 Task: Look for products in the category "Lager" from Paulaner only.
Action: Mouse moved to (895, 379)
Screenshot: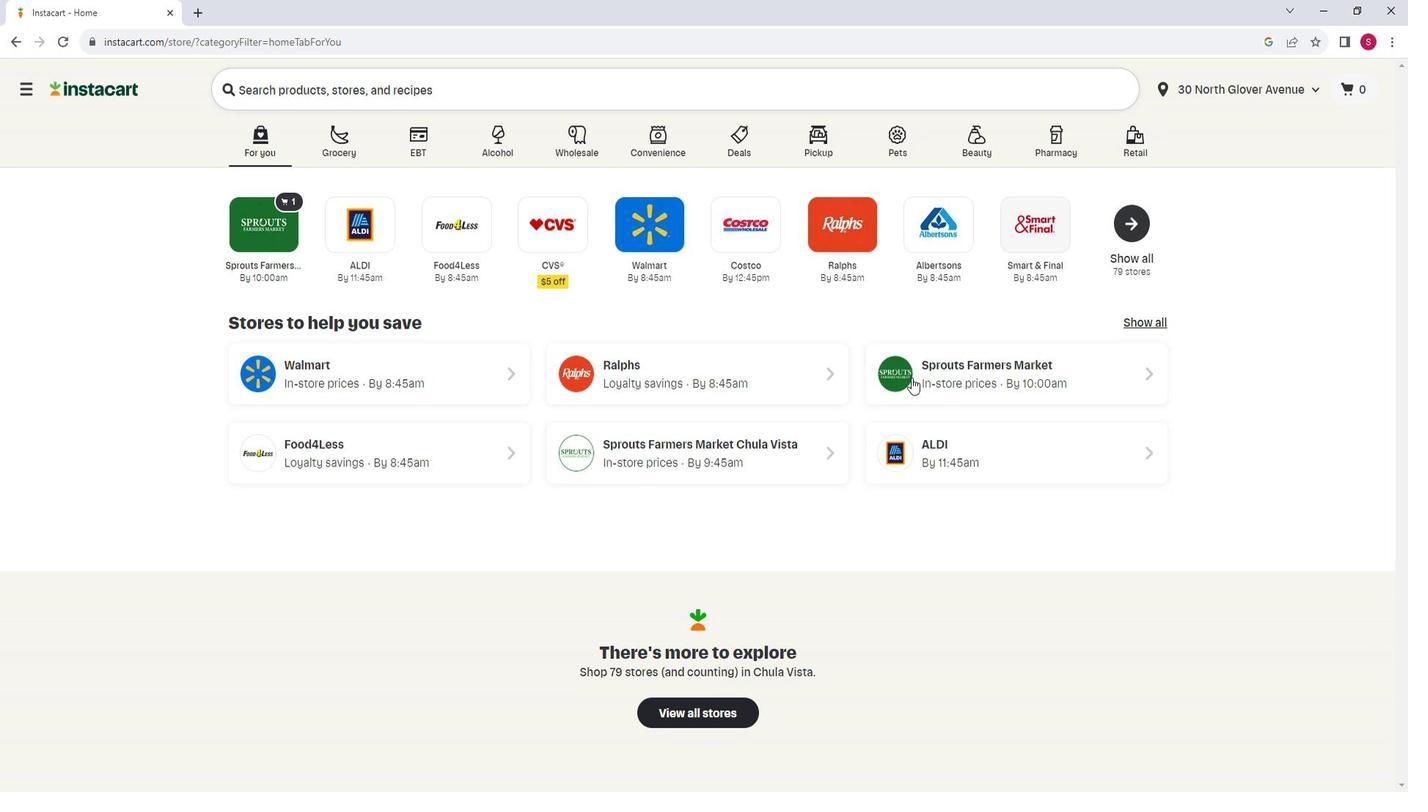 
Action: Mouse pressed left at (895, 379)
Screenshot: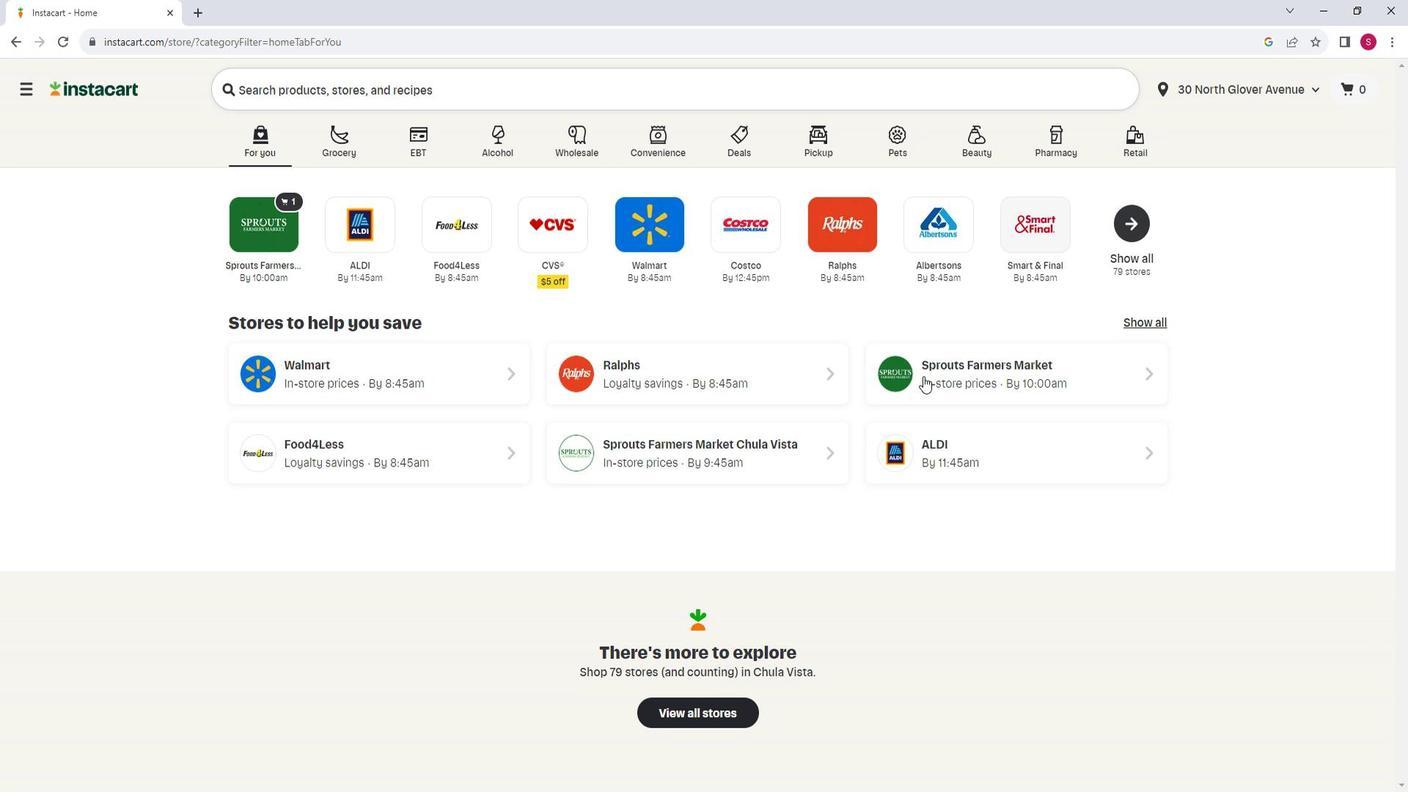 
Action: Mouse moved to (93, 517)
Screenshot: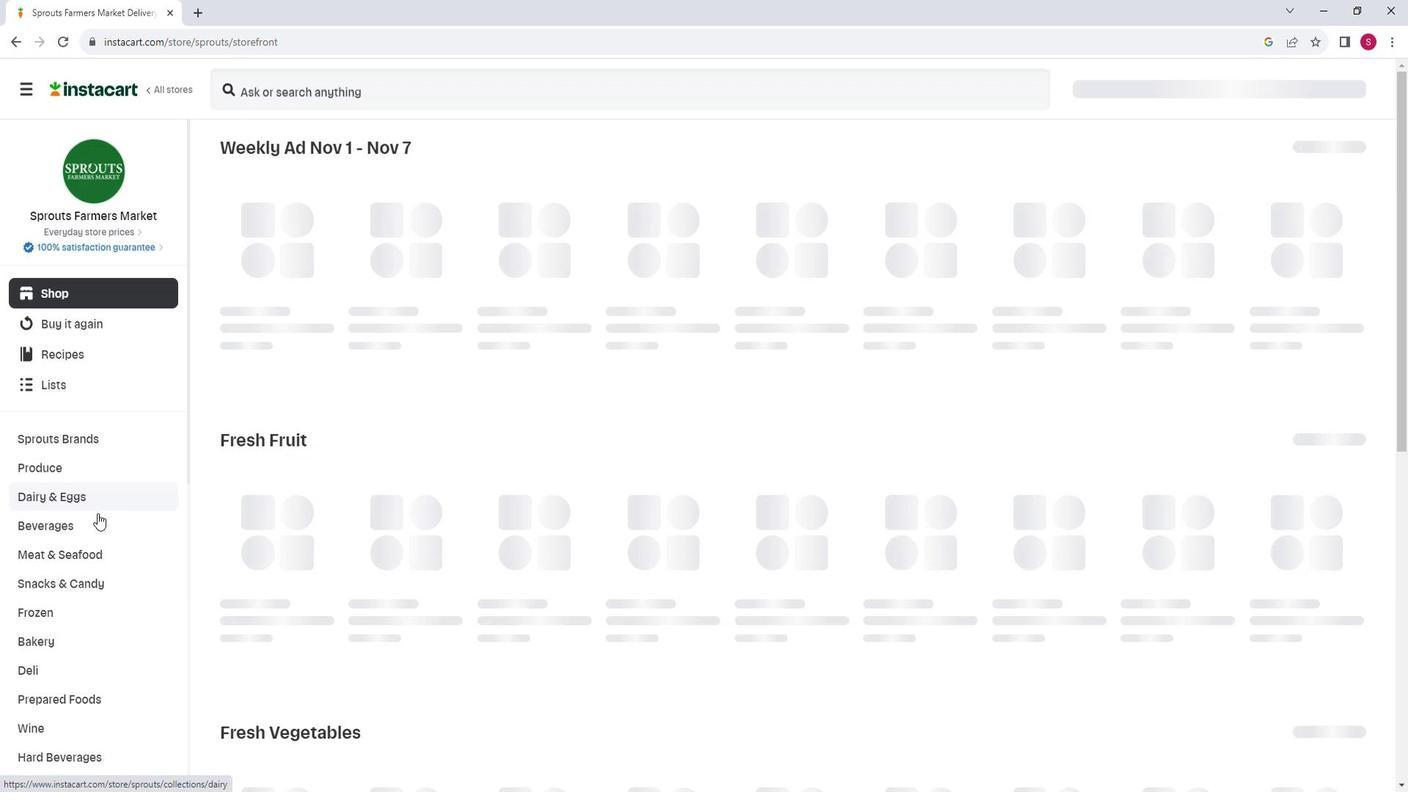 
Action: Mouse scrolled (93, 517) with delta (0, 0)
Screenshot: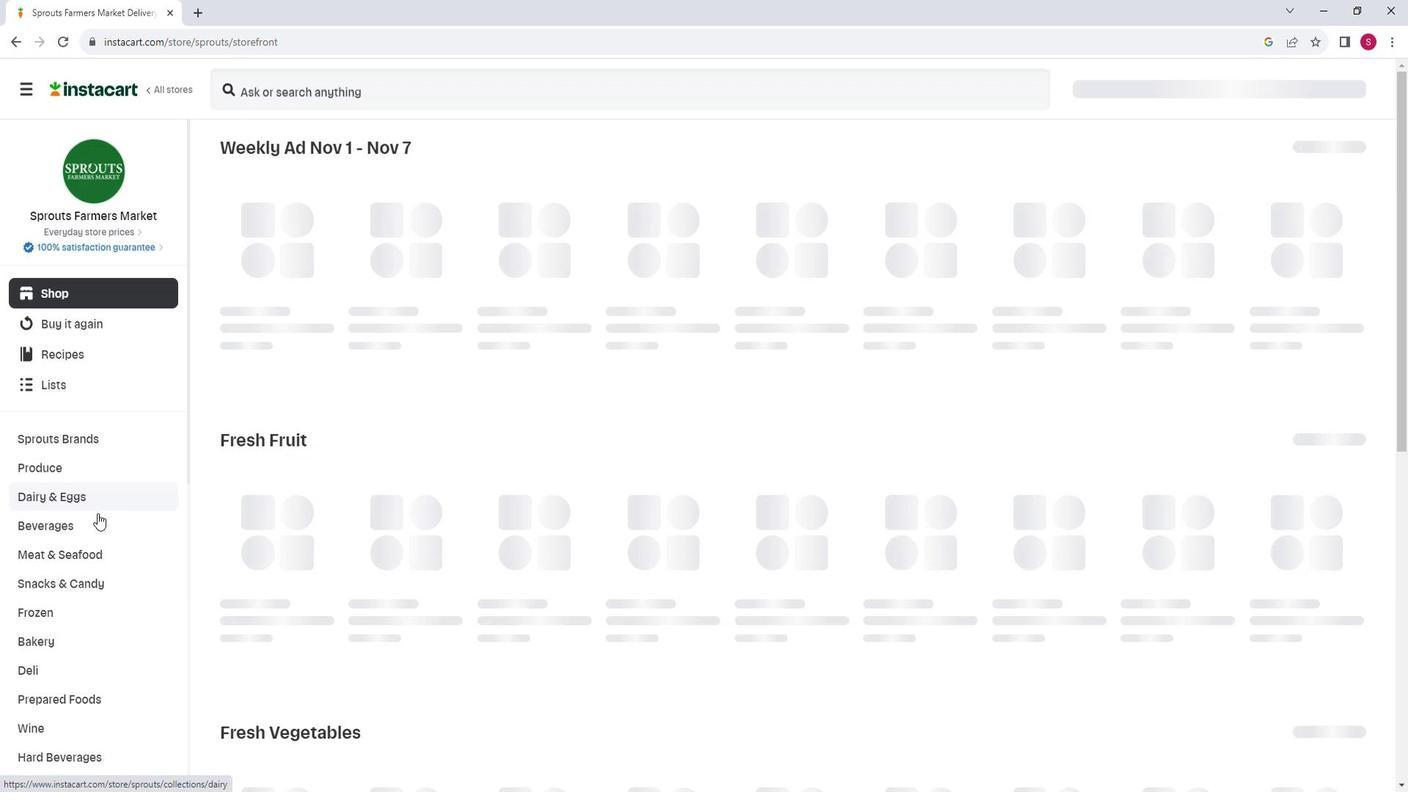 
Action: Mouse moved to (93, 518)
Screenshot: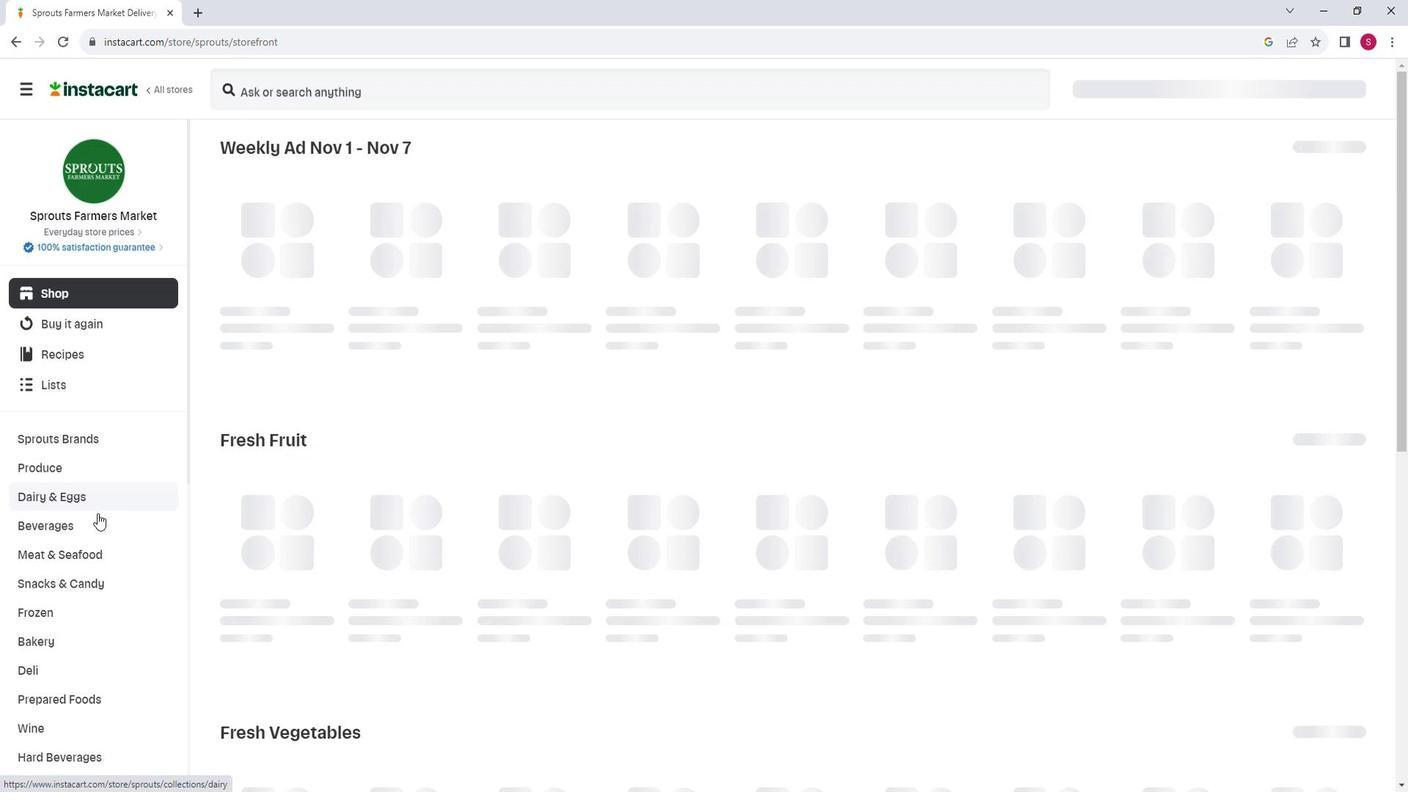 
Action: Mouse scrolled (93, 517) with delta (0, 0)
Screenshot: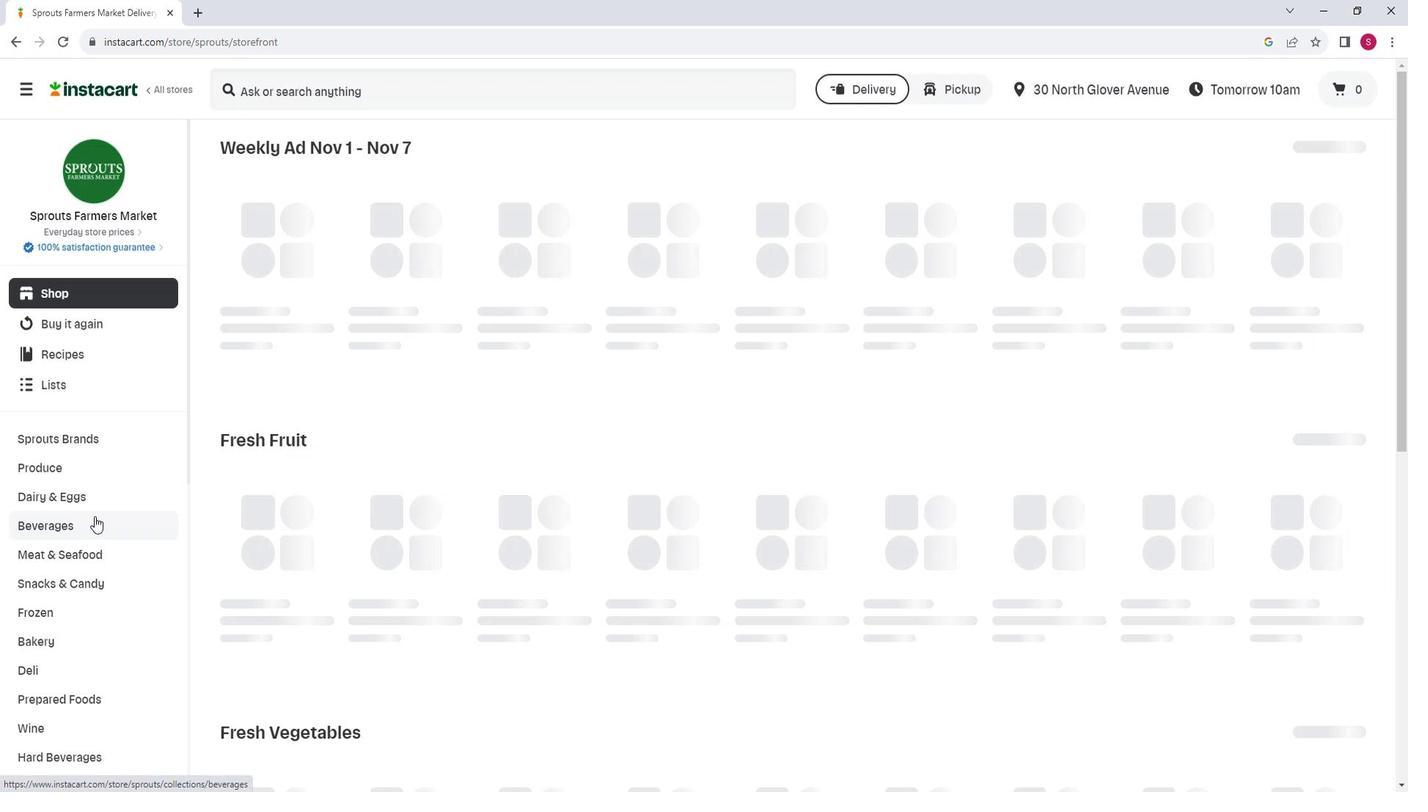 
Action: Mouse moved to (93, 634)
Screenshot: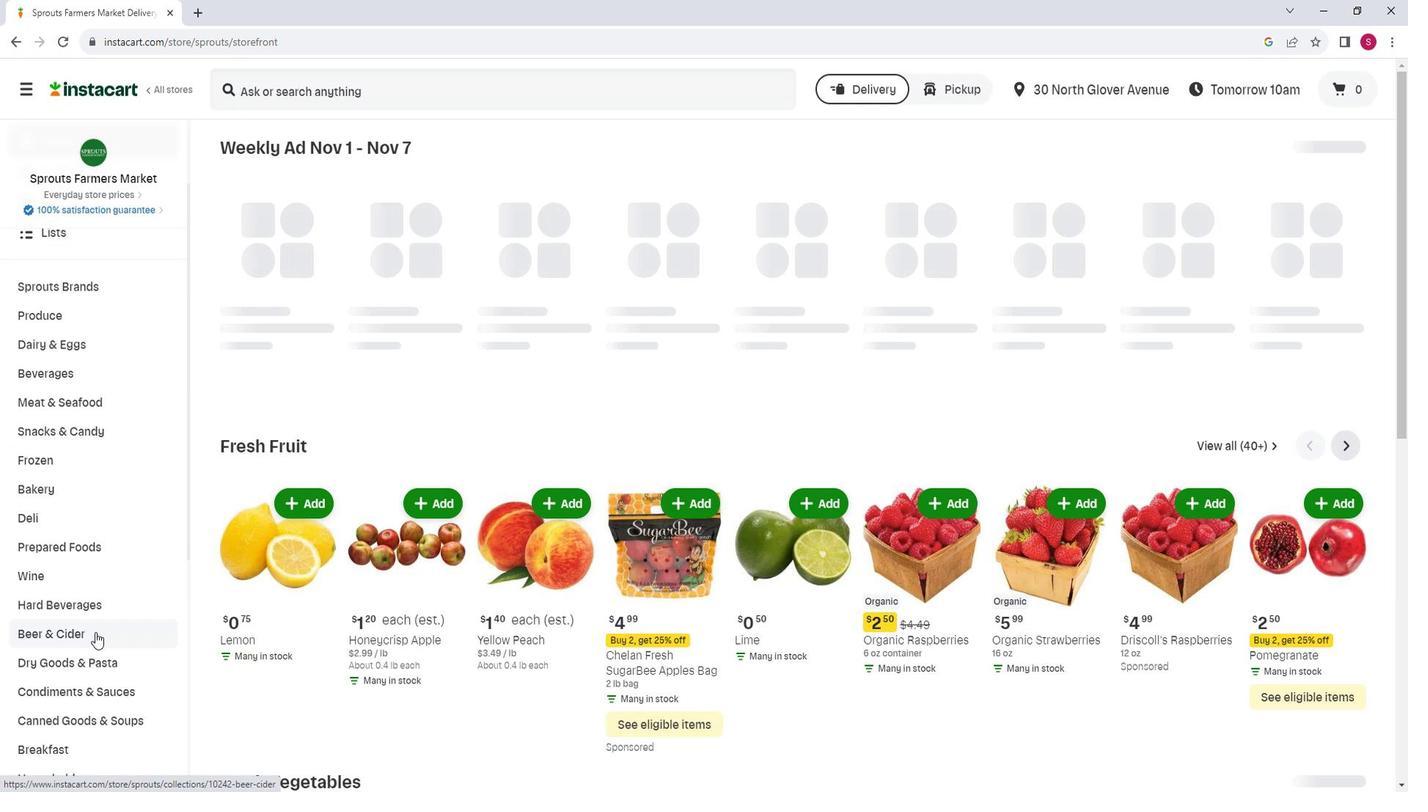 
Action: Mouse pressed left at (93, 634)
Screenshot: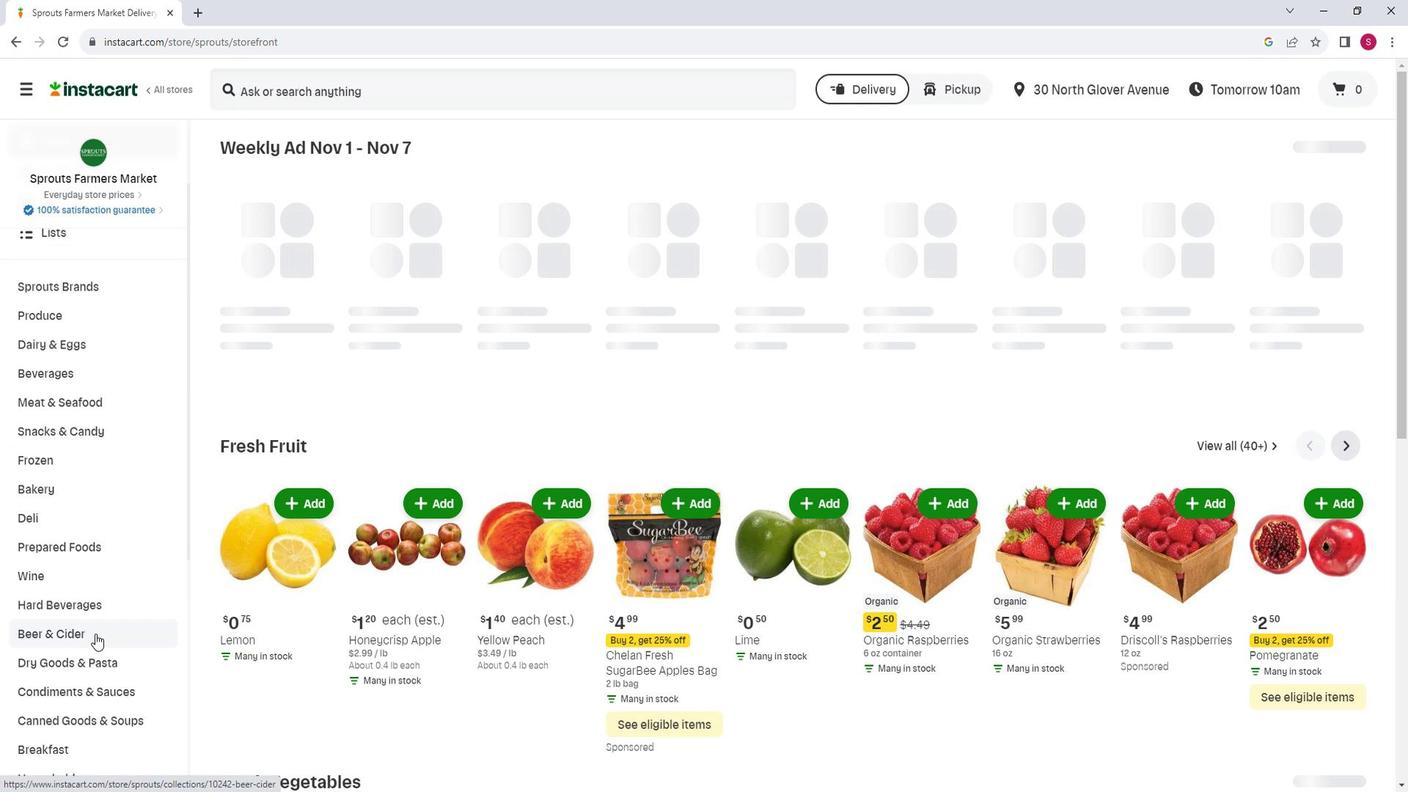 
Action: Mouse moved to (451, 192)
Screenshot: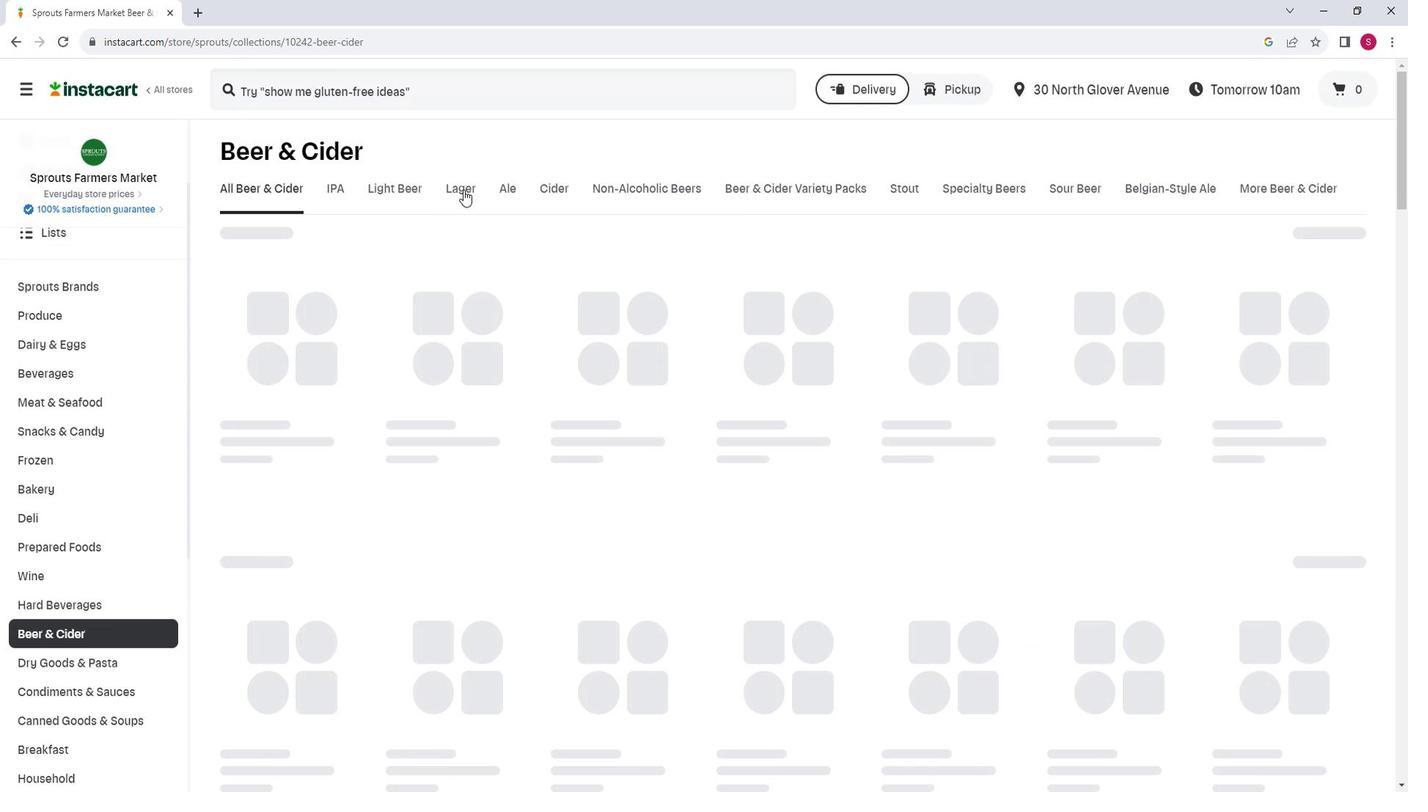 
Action: Mouse pressed left at (451, 192)
Screenshot: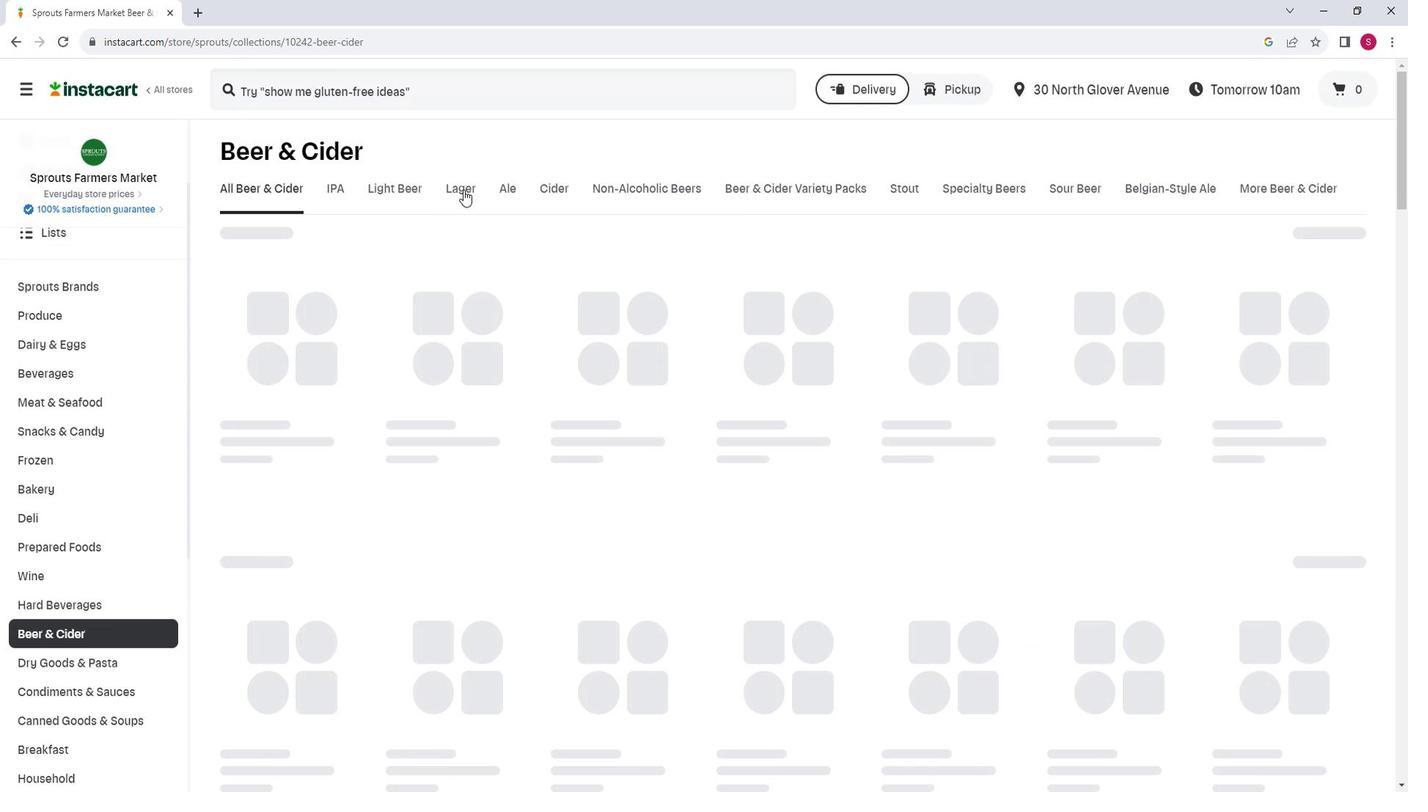 
Action: Mouse moved to (334, 240)
Screenshot: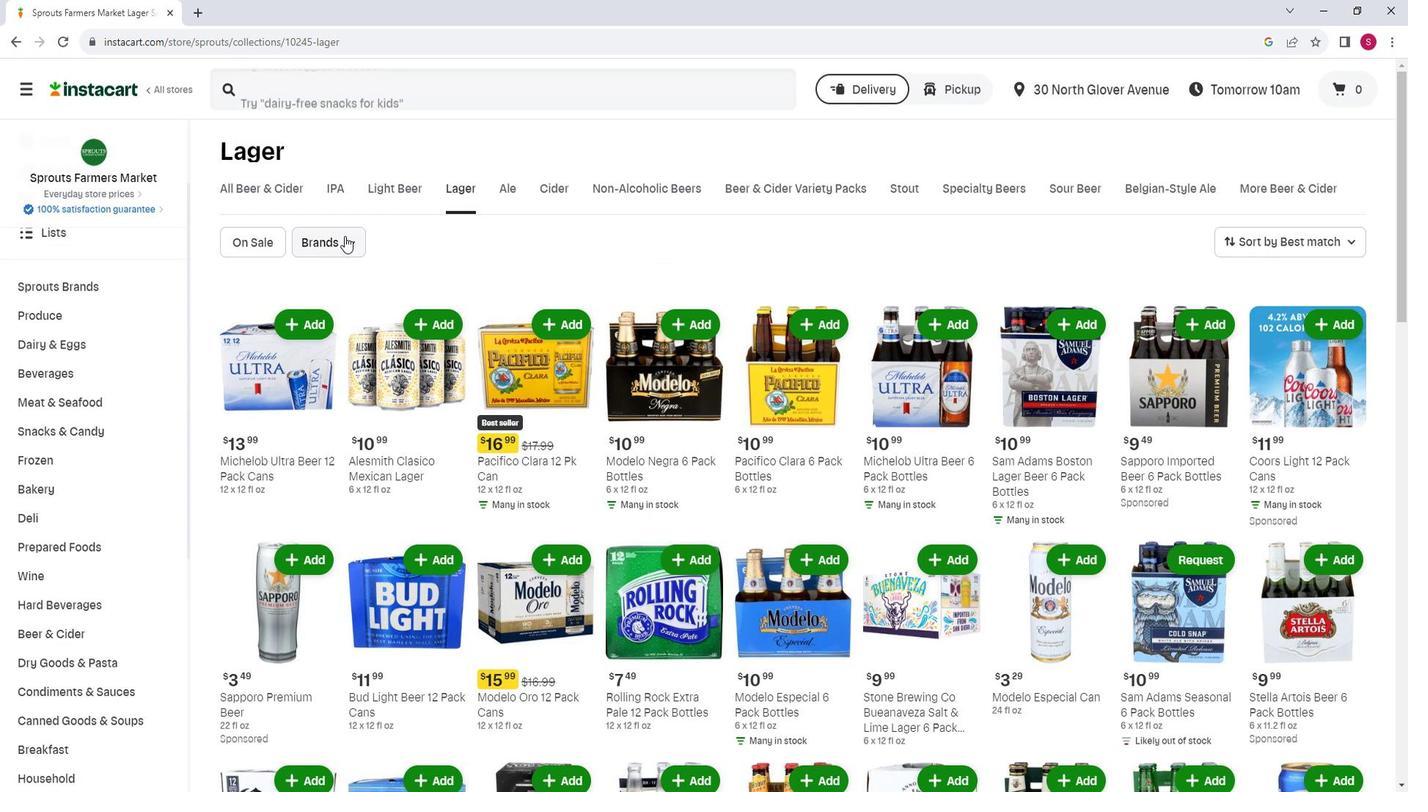 
Action: Mouse pressed left at (334, 240)
Screenshot: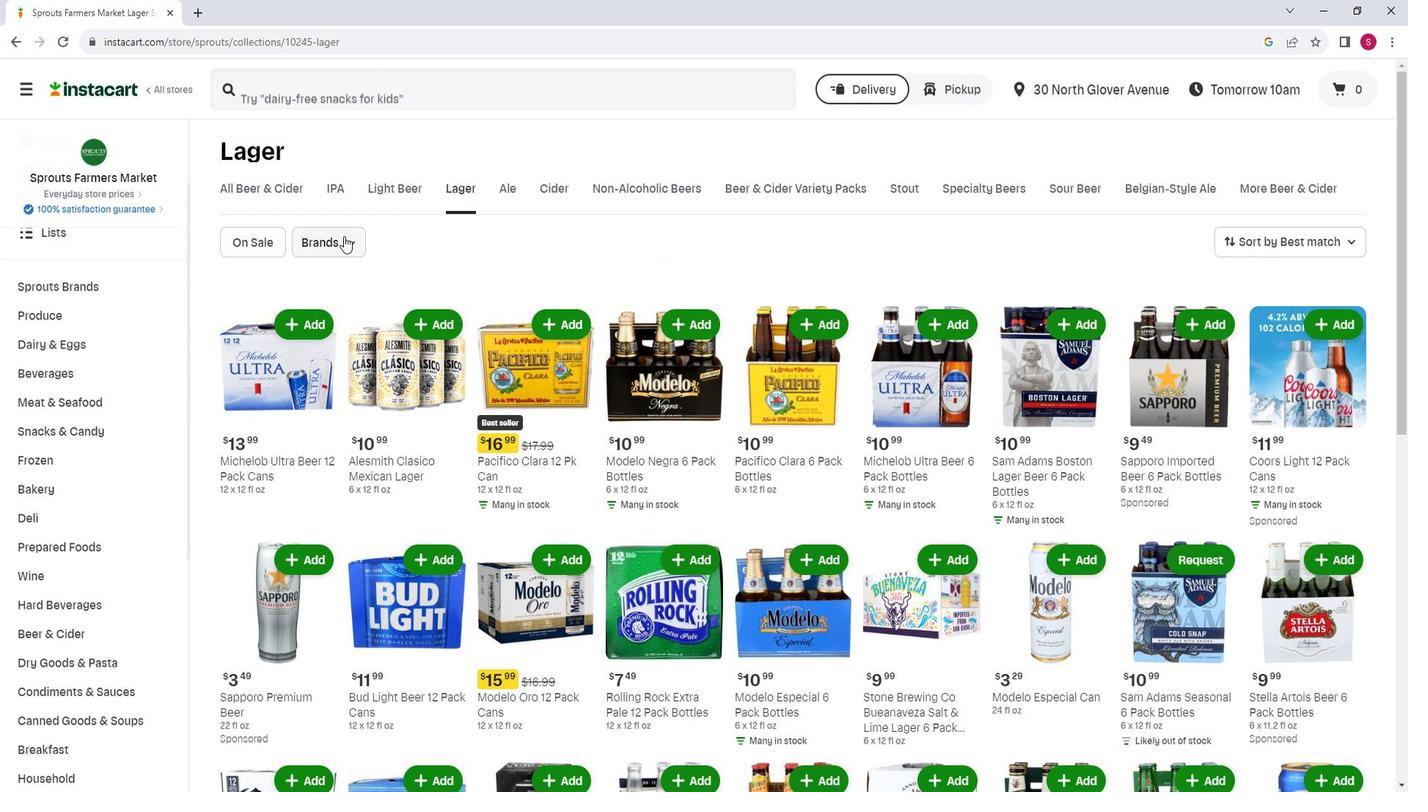 
Action: Mouse moved to (381, 327)
Screenshot: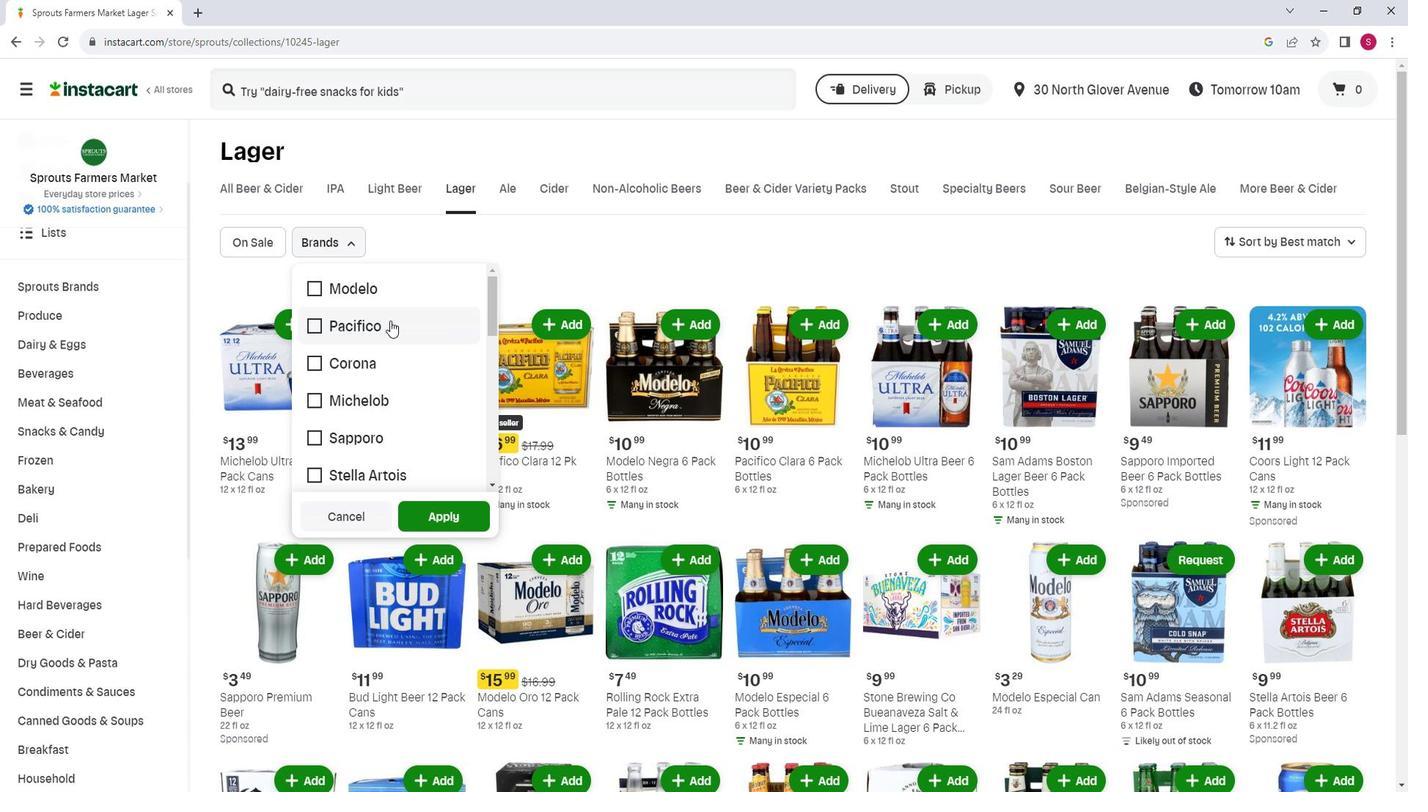 
Action: Mouse scrolled (381, 327) with delta (0, 0)
Screenshot: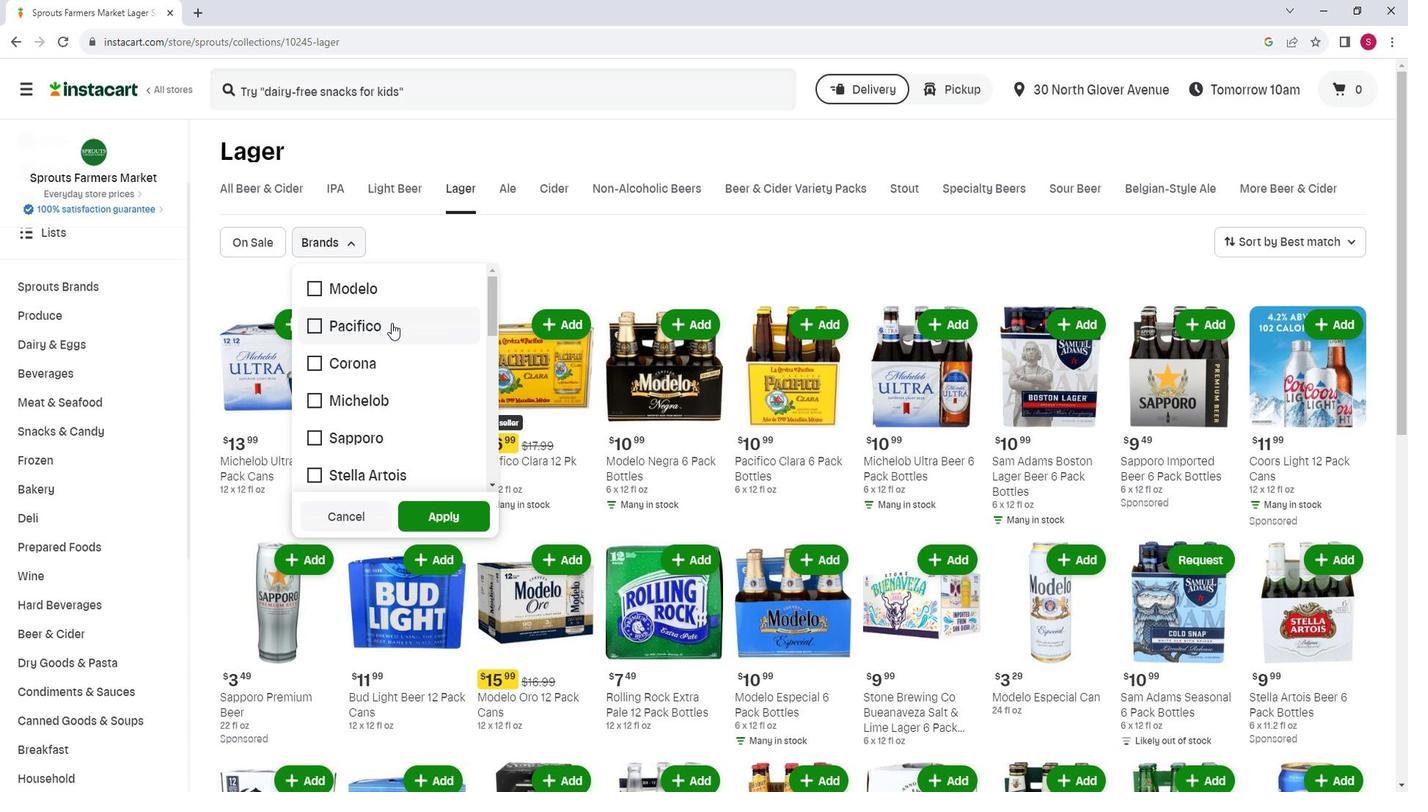 
Action: Mouse moved to (385, 330)
Screenshot: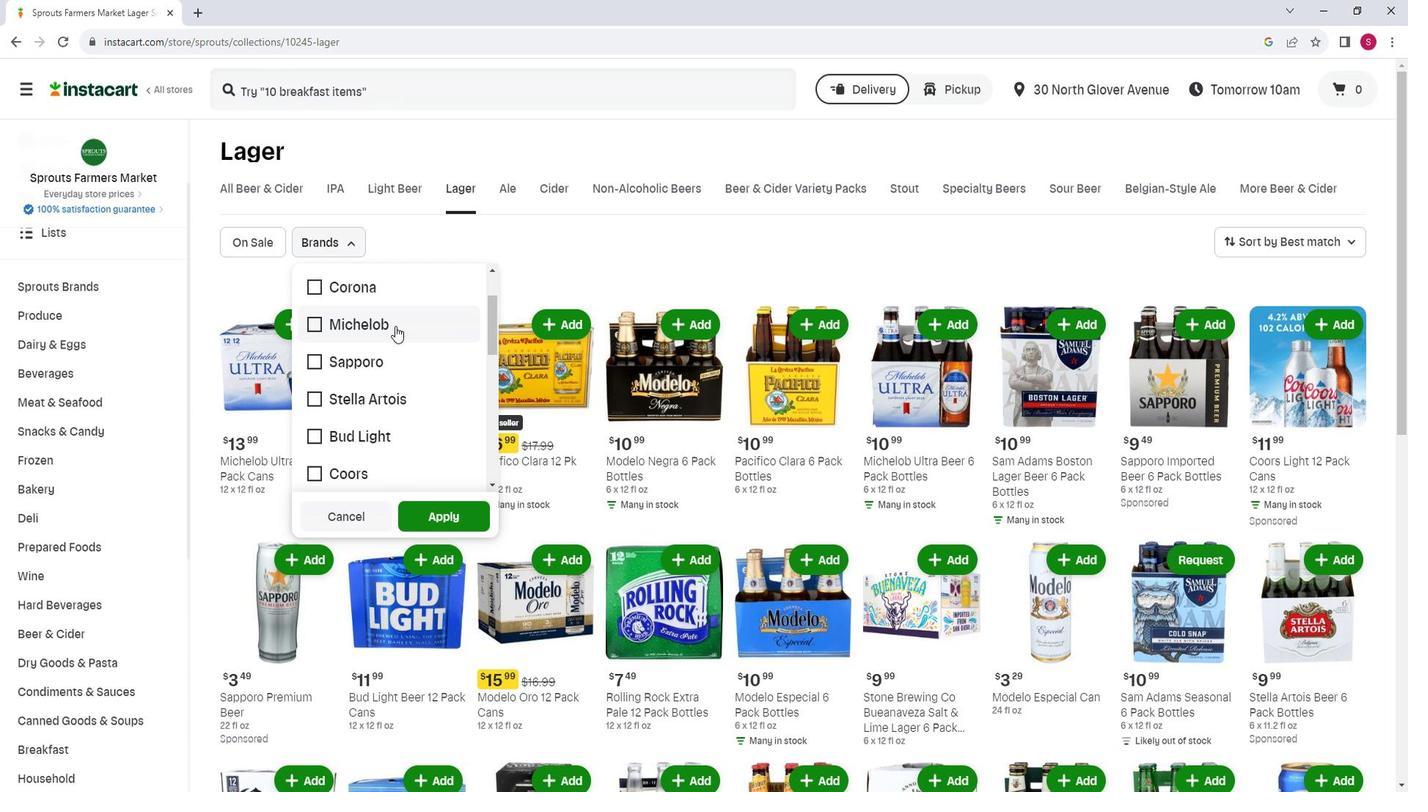 
Action: Mouse scrolled (385, 330) with delta (0, 0)
Screenshot: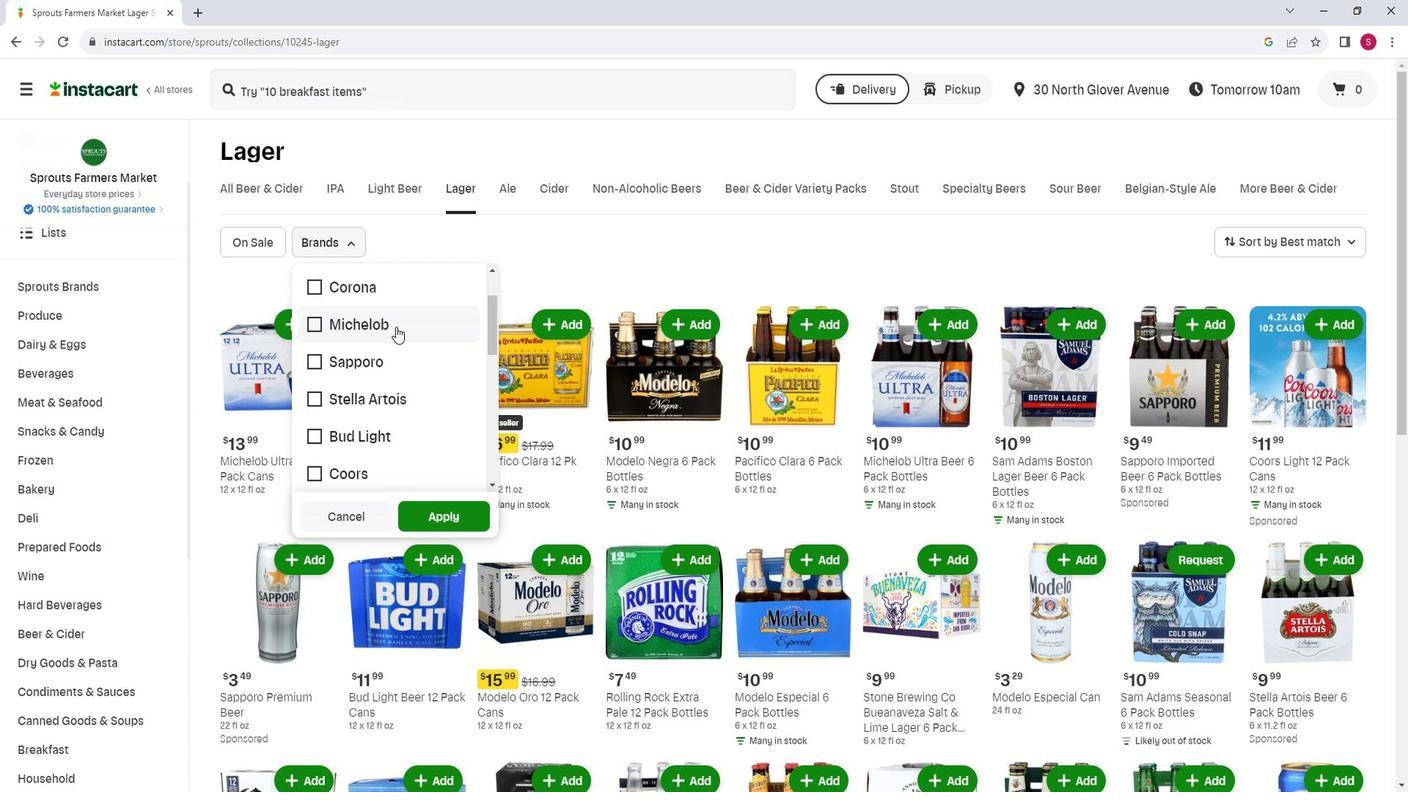 
Action: Mouse moved to (386, 332)
Screenshot: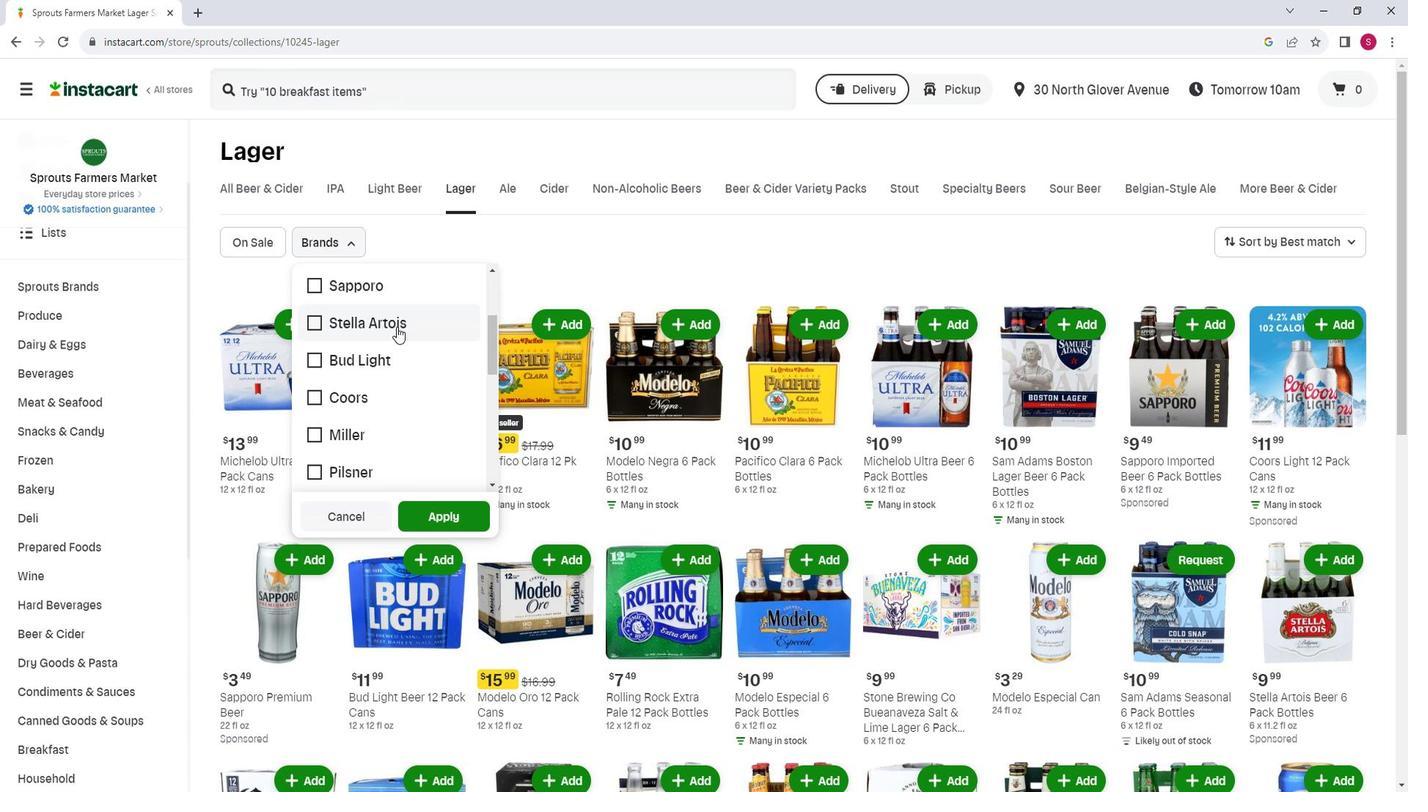 
Action: Mouse scrolled (386, 332) with delta (0, 0)
Screenshot: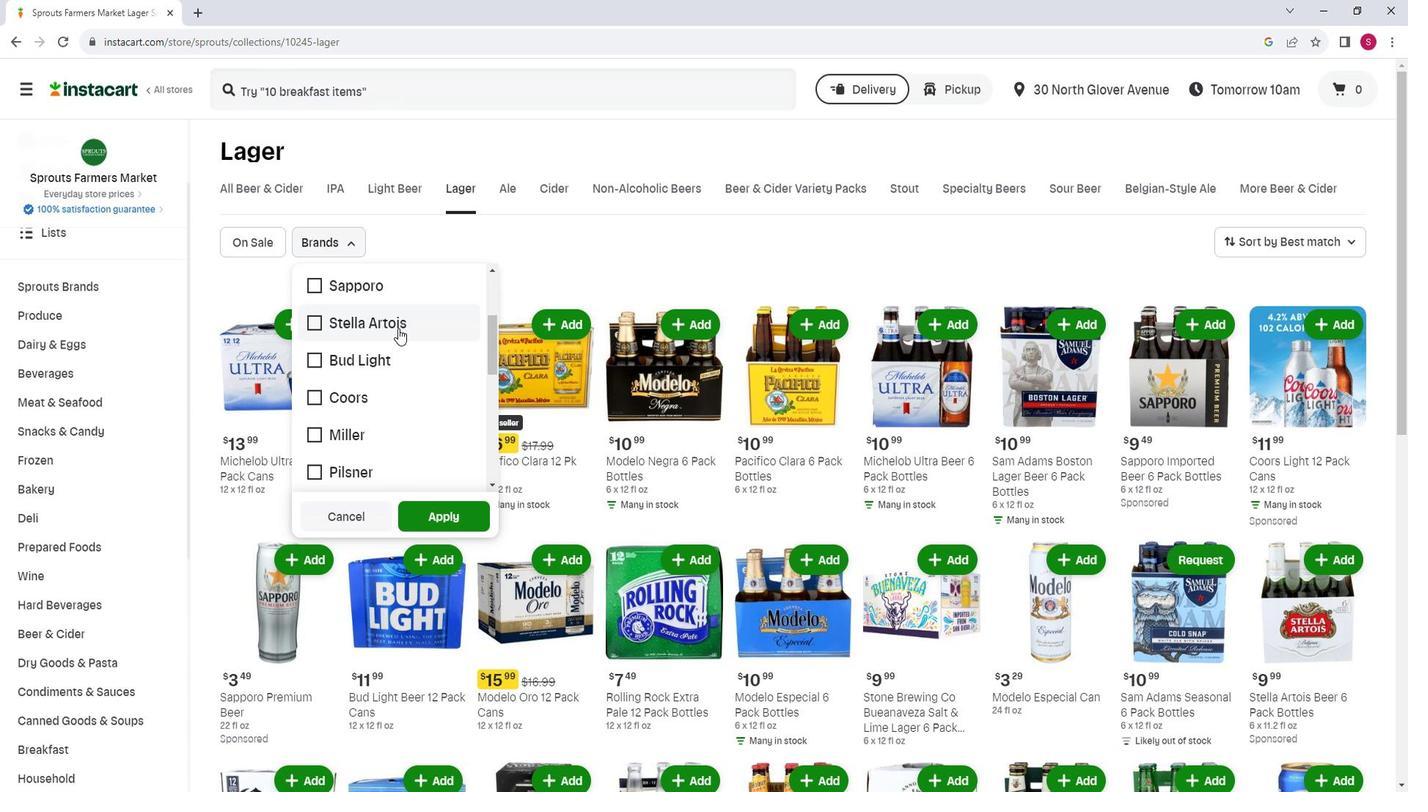 
Action: Mouse moved to (387, 332)
Screenshot: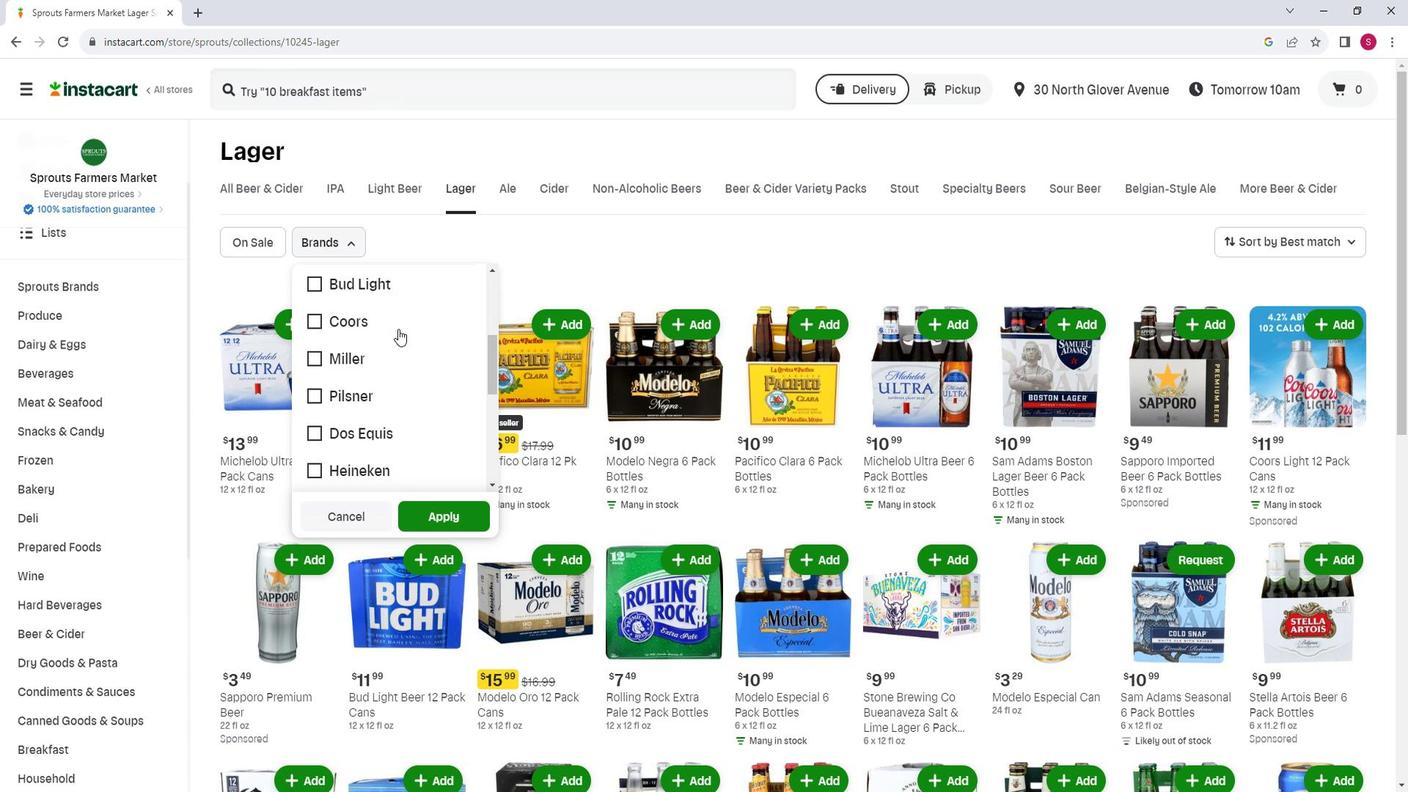
Action: Mouse scrolled (387, 332) with delta (0, 0)
Screenshot: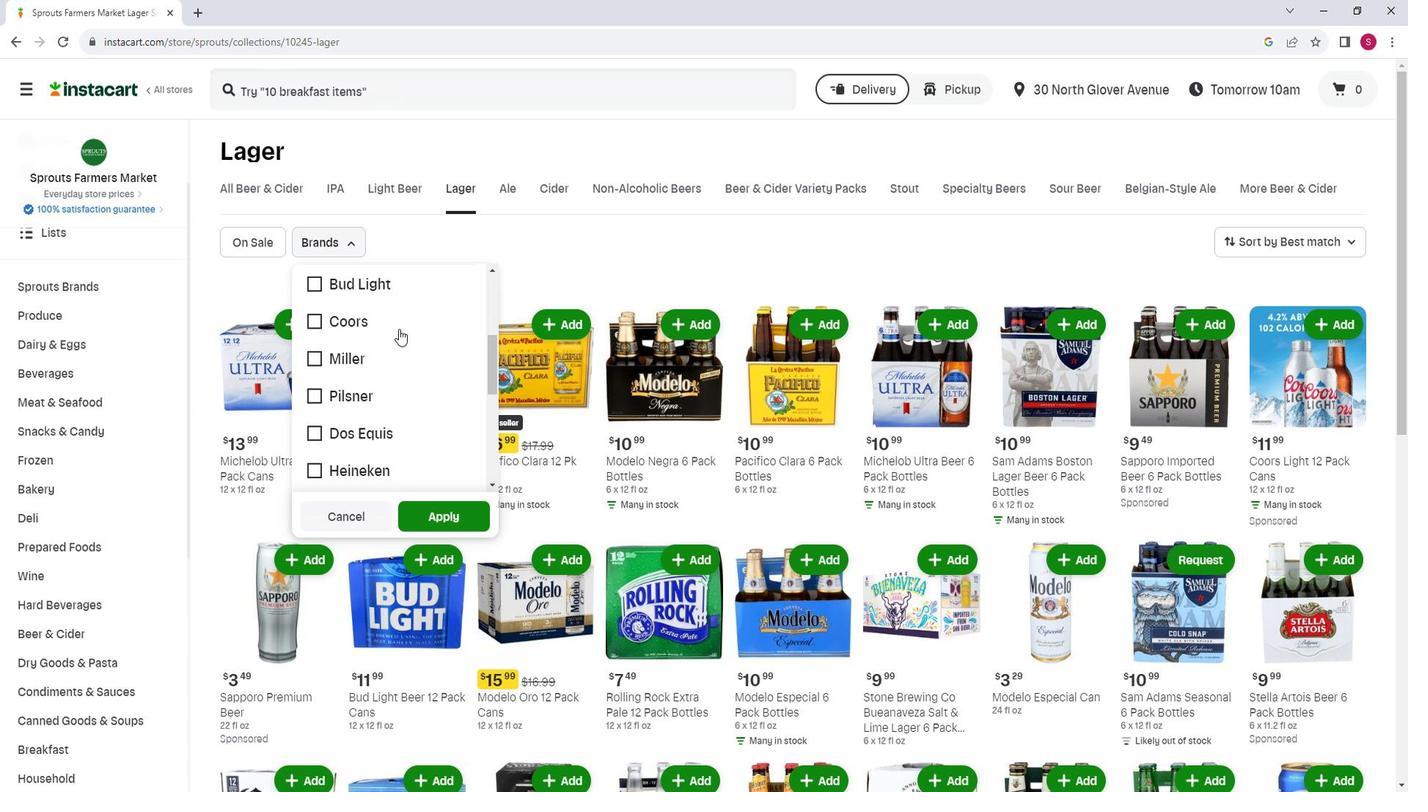 
Action: Mouse scrolled (387, 332) with delta (0, 0)
Screenshot: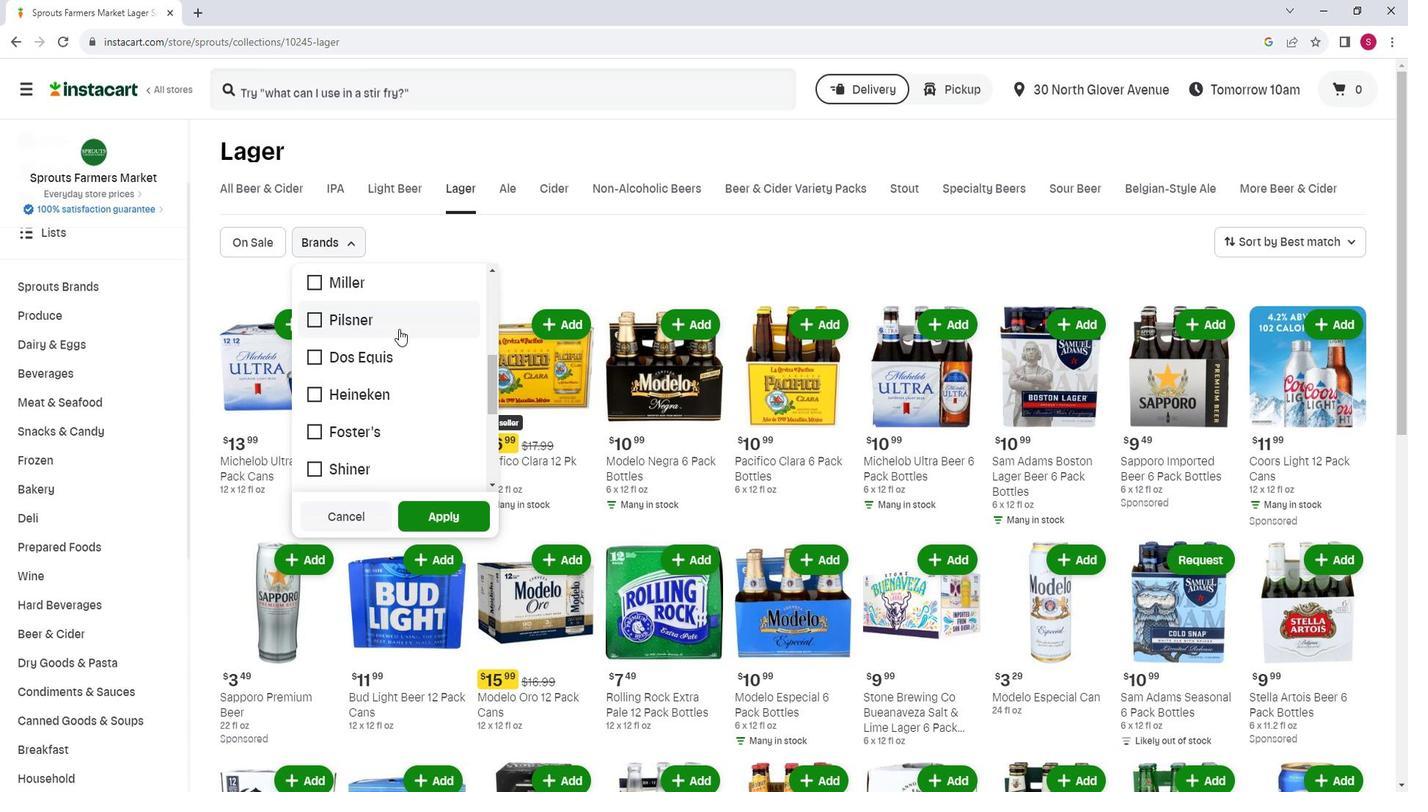 
Action: Mouse scrolled (387, 332) with delta (0, 0)
Screenshot: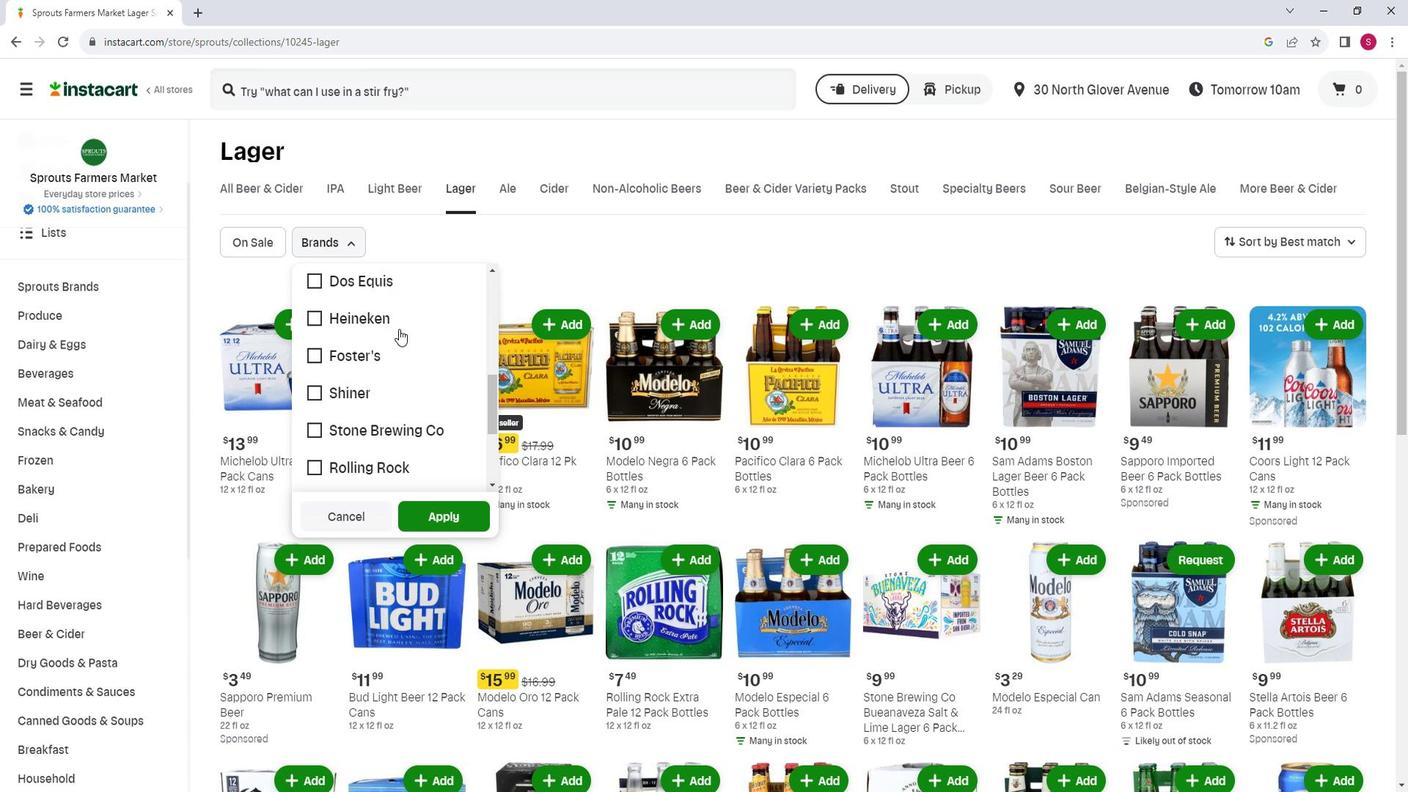 
Action: Mouse scrolled (387, 332) with delta (0, 0)
Screenshot: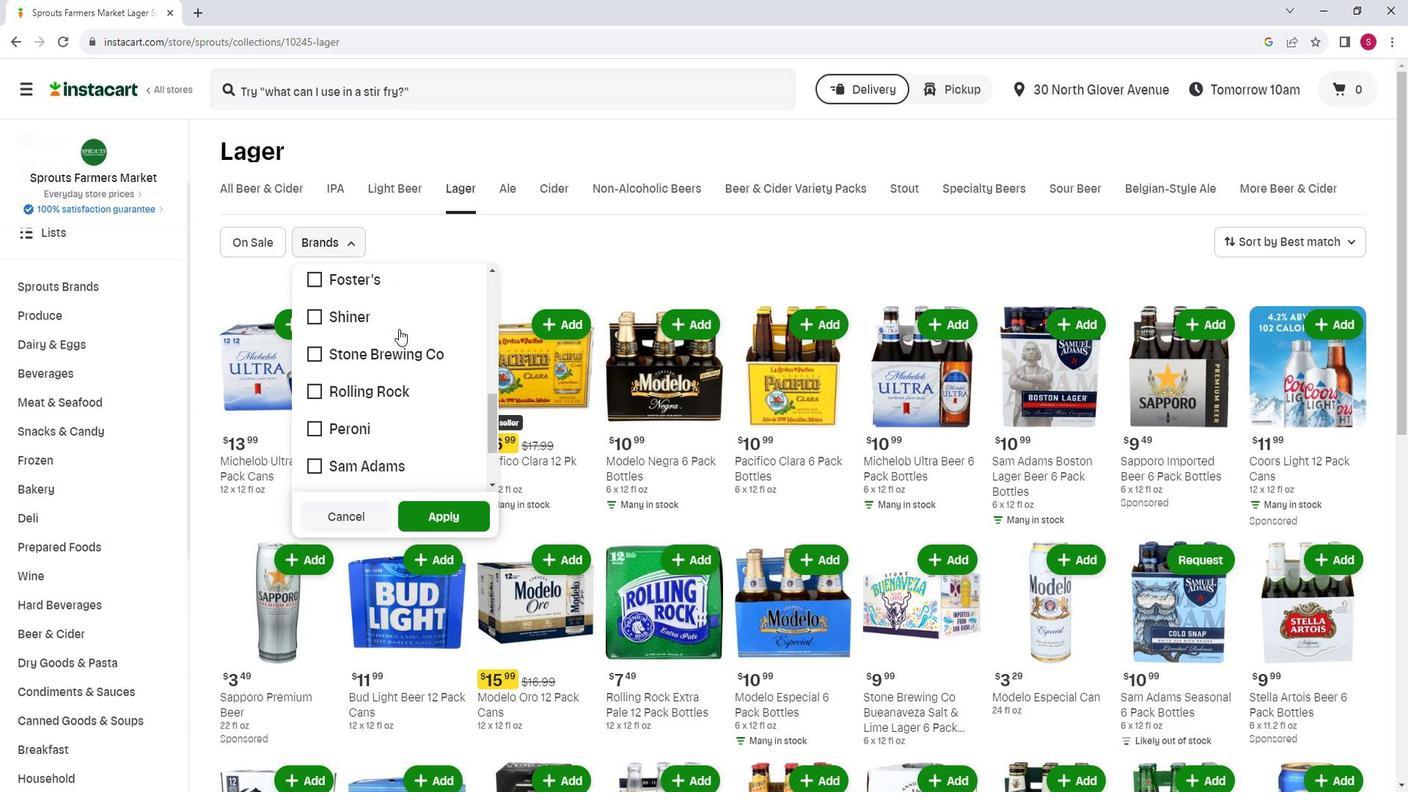 
Action: Mouse scrolled (387, 332) with delta (0, 0)
Screenshot: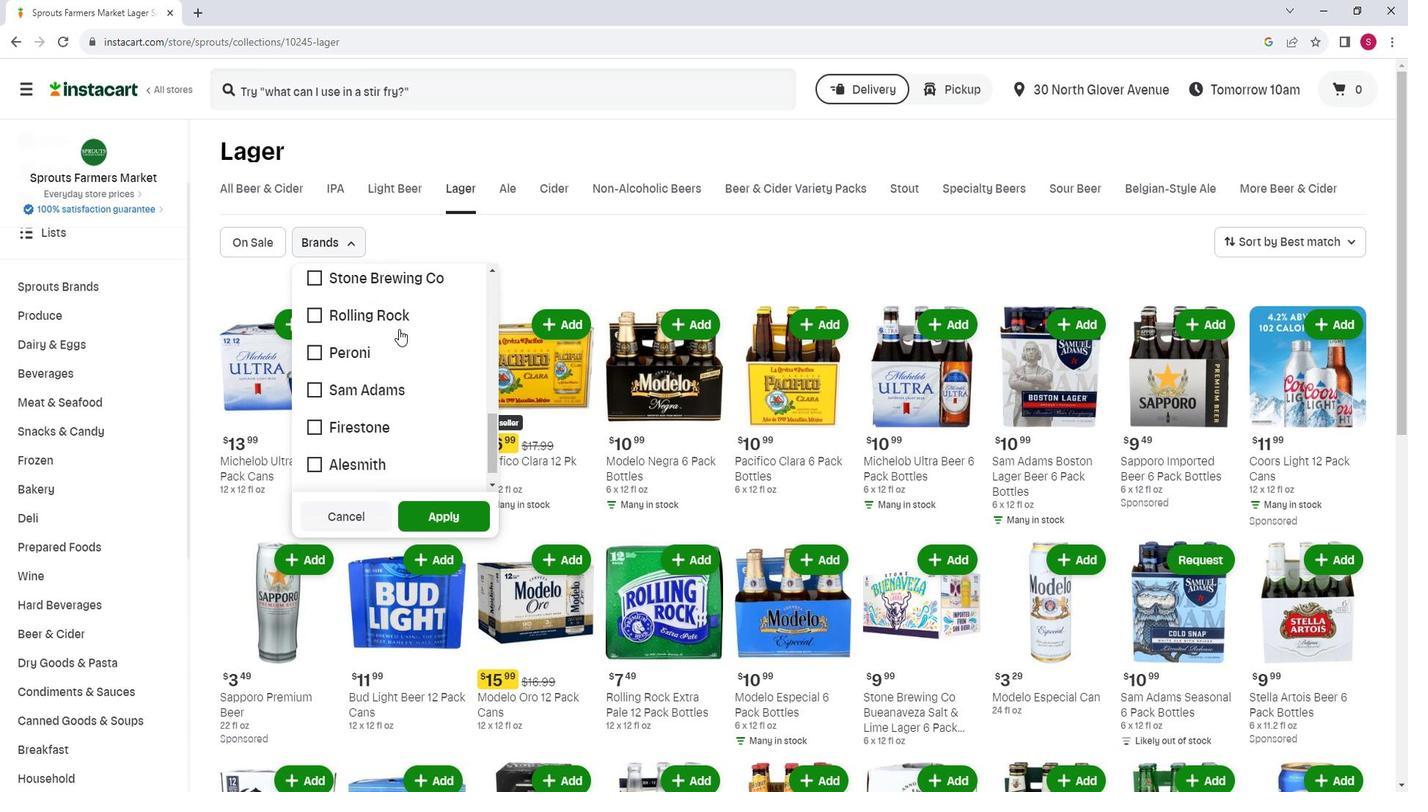 
Action: Mouse scrolled (387, 333) with delta (0, 0)
Screenshot: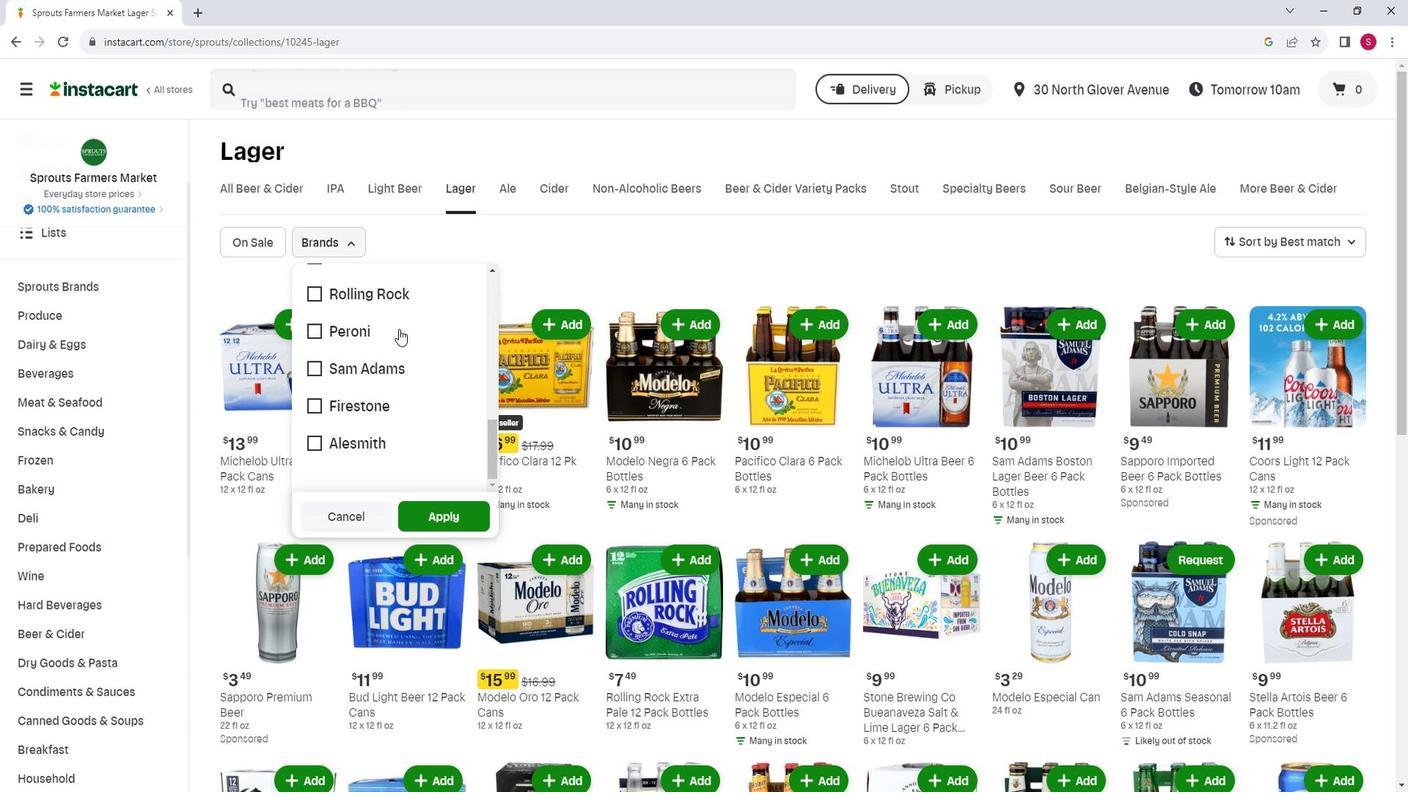 
Action: Mouse scrolled (387, 333) with delta (0, 0)
Screenshot: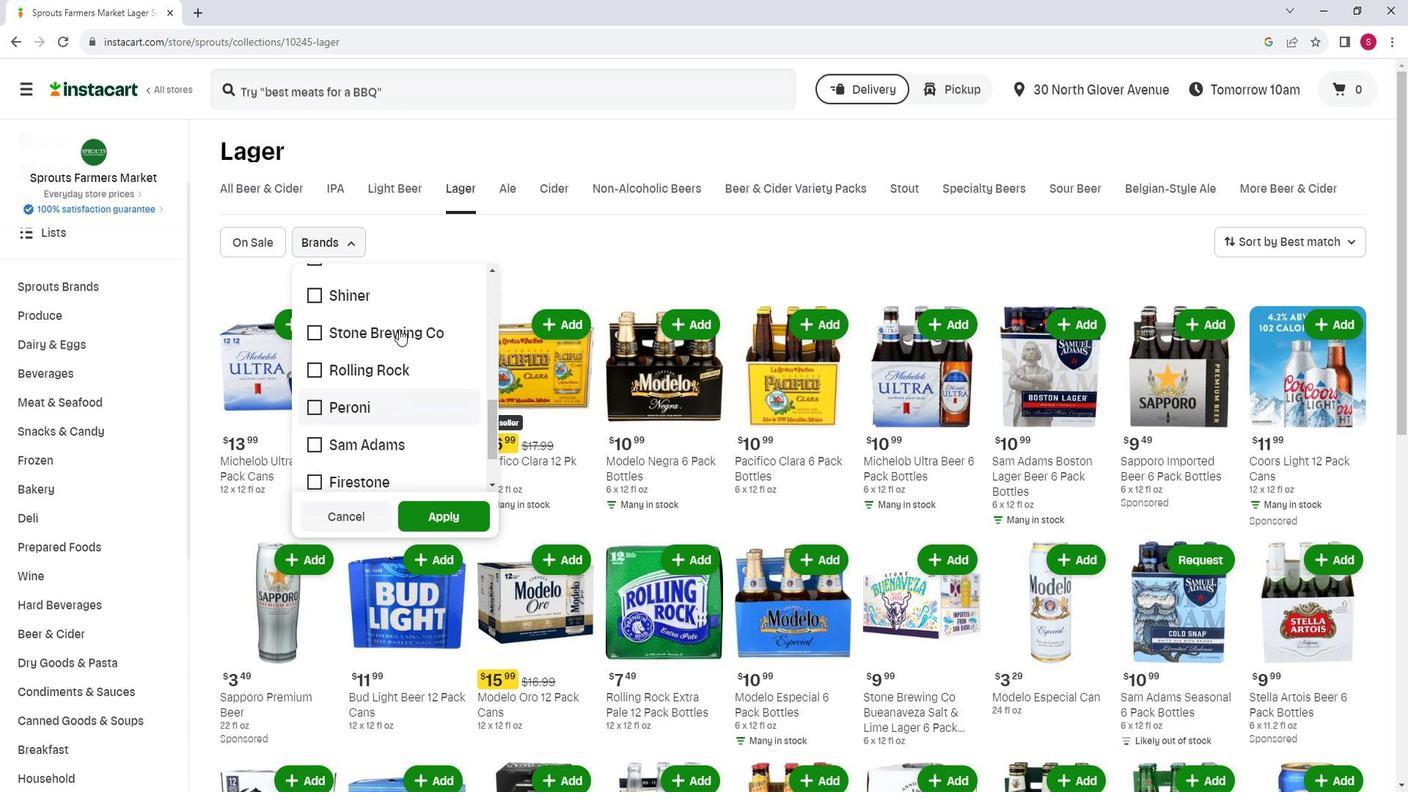
Action: Mouse scrolled (387, 333) with delta (0, 0)
Screenshot: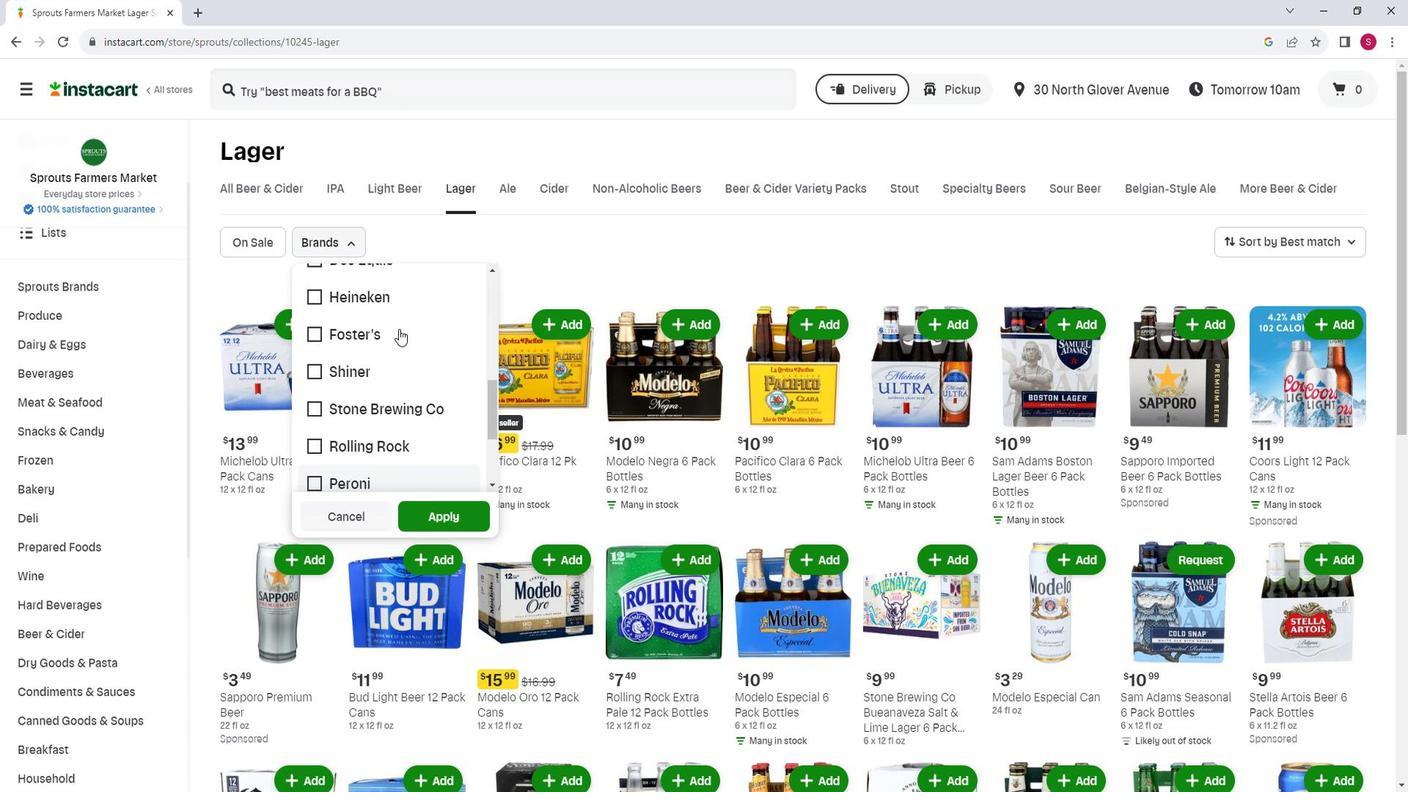
Action: Mouse scrolled (387, 333) with delta (0, 0)
Screenshot: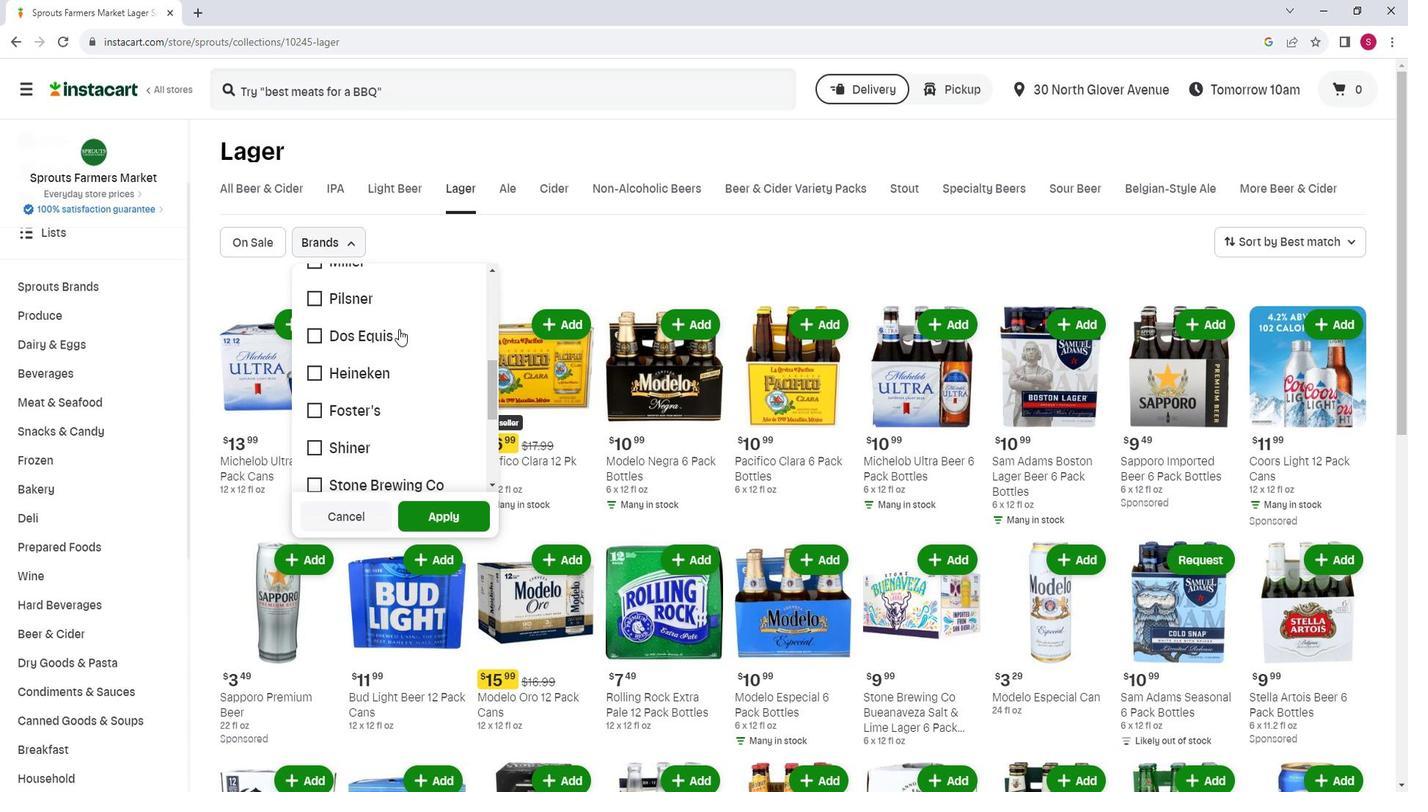 
Action: Mouse scrolled (387, 333) with delta (0, 0)
Screenshot: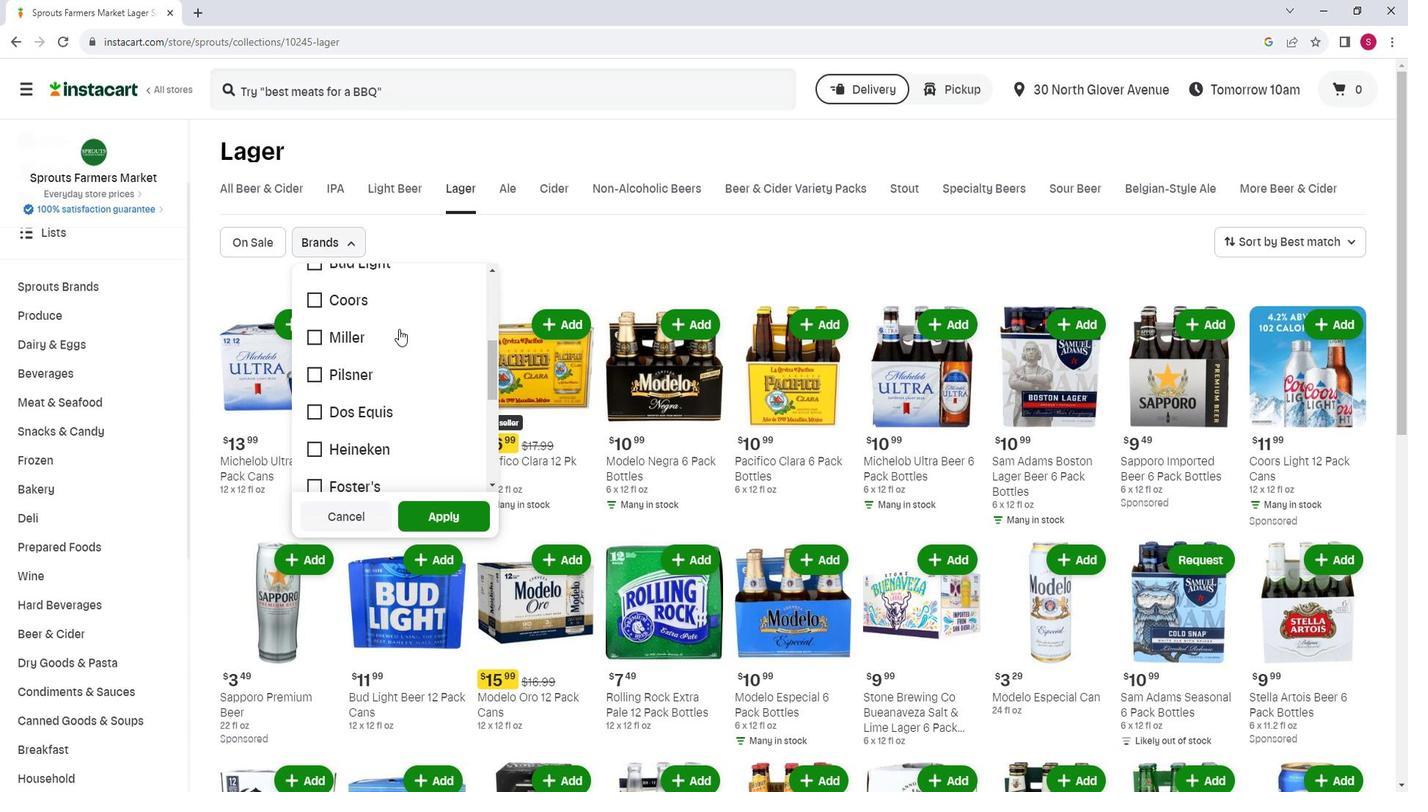 
Action: Mouse scrolled (387, 333) with delta (0, 0)
Screenshot: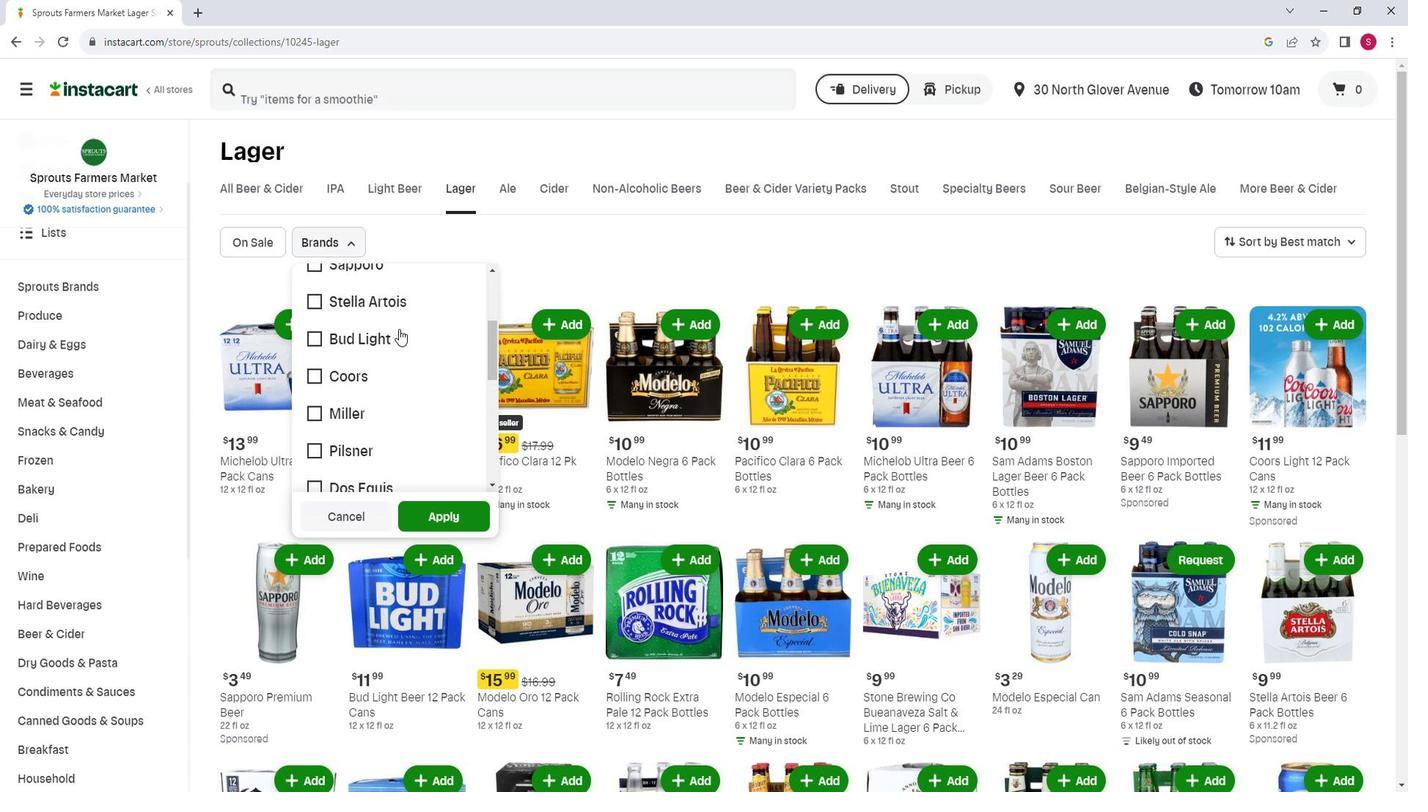 
Action: Mouse scrolled (387, 333) with delta (0, 0)
Screenshot: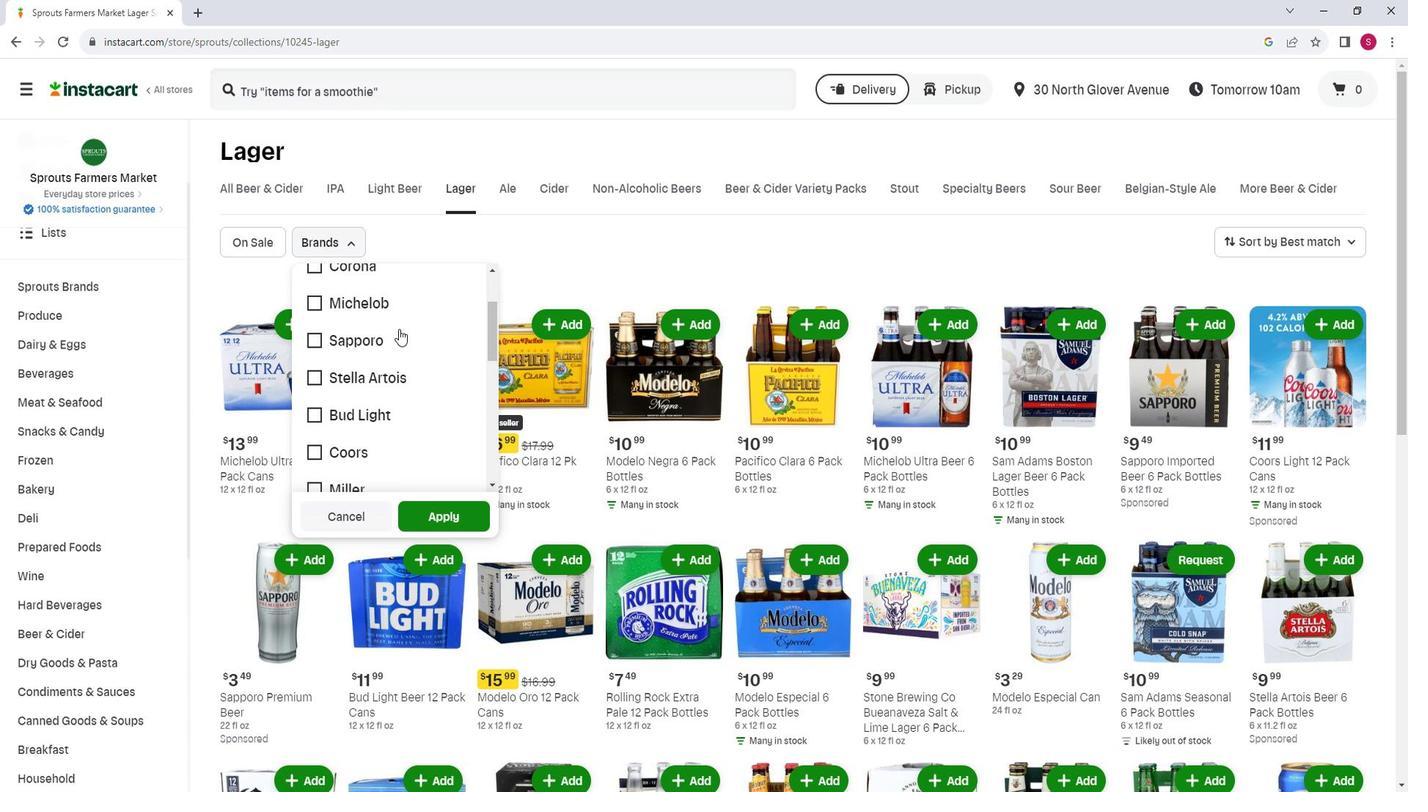
Action: Mouse scrolled (387, 333) with delta (0, 0)
Screenshot: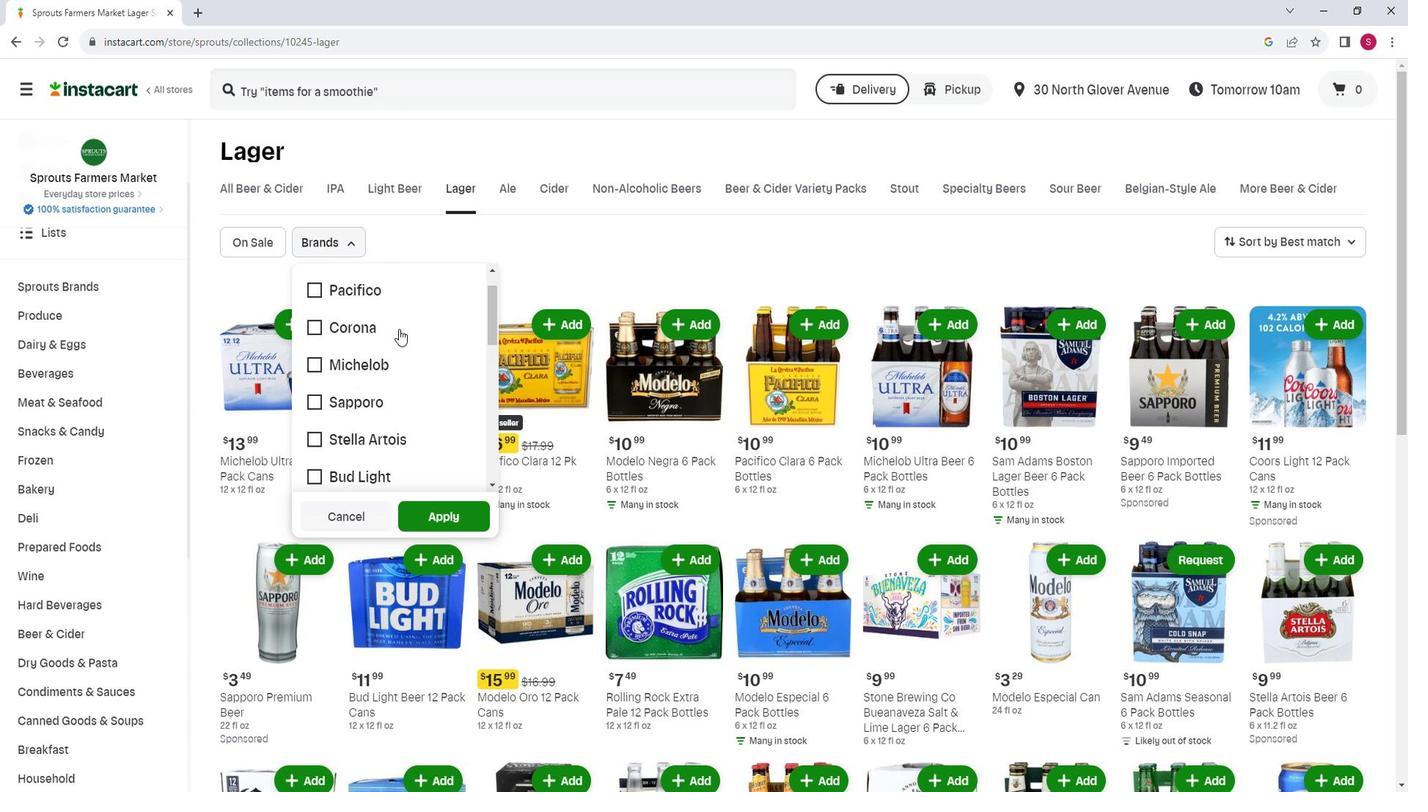 
Action: Mouse scrolled (387, 333) with delta (0, 0)
Screenshot: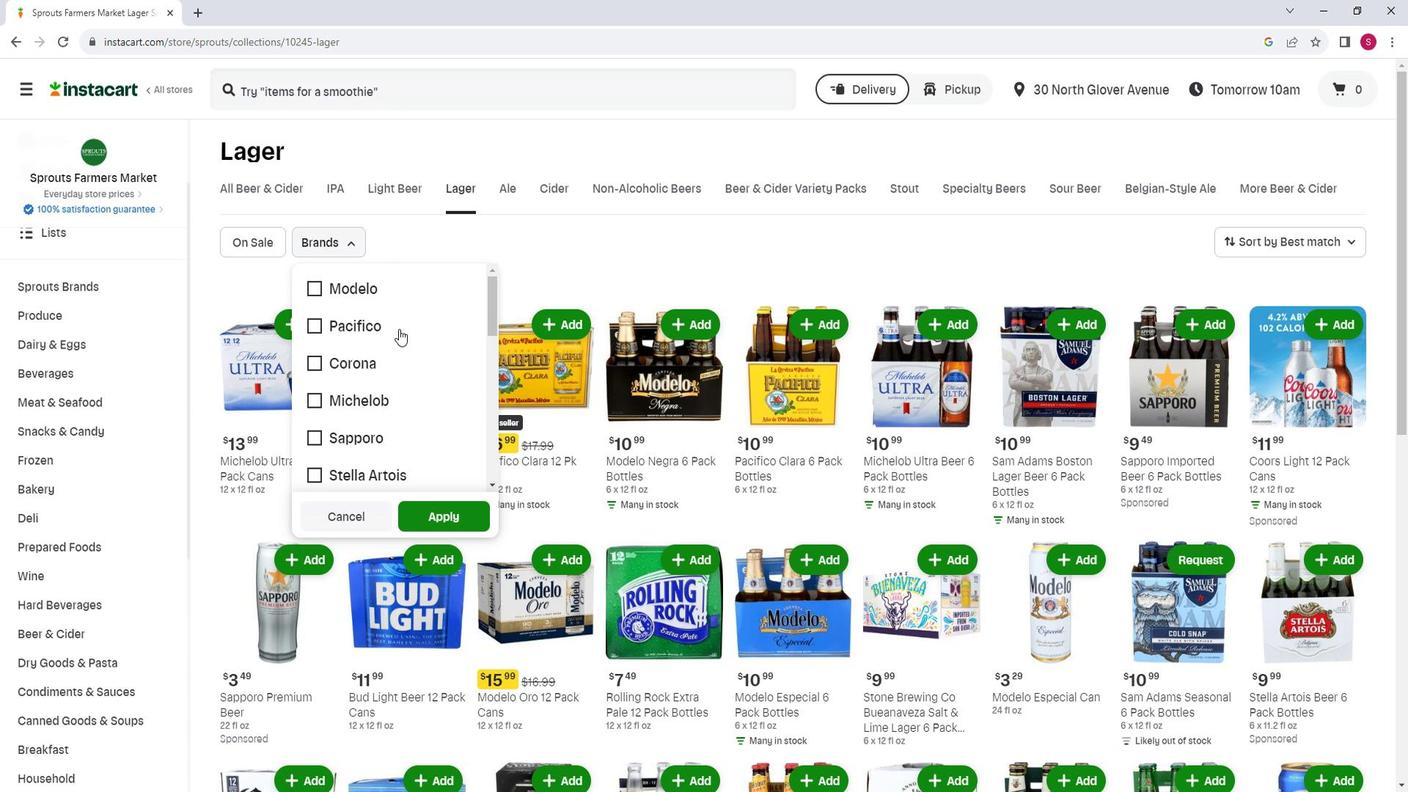 
